 Task: Create a rule when custom fields attachments is set to a date more than 1 days ago by me.
Action: Mouse moved to (1258, 93)
Screenshot: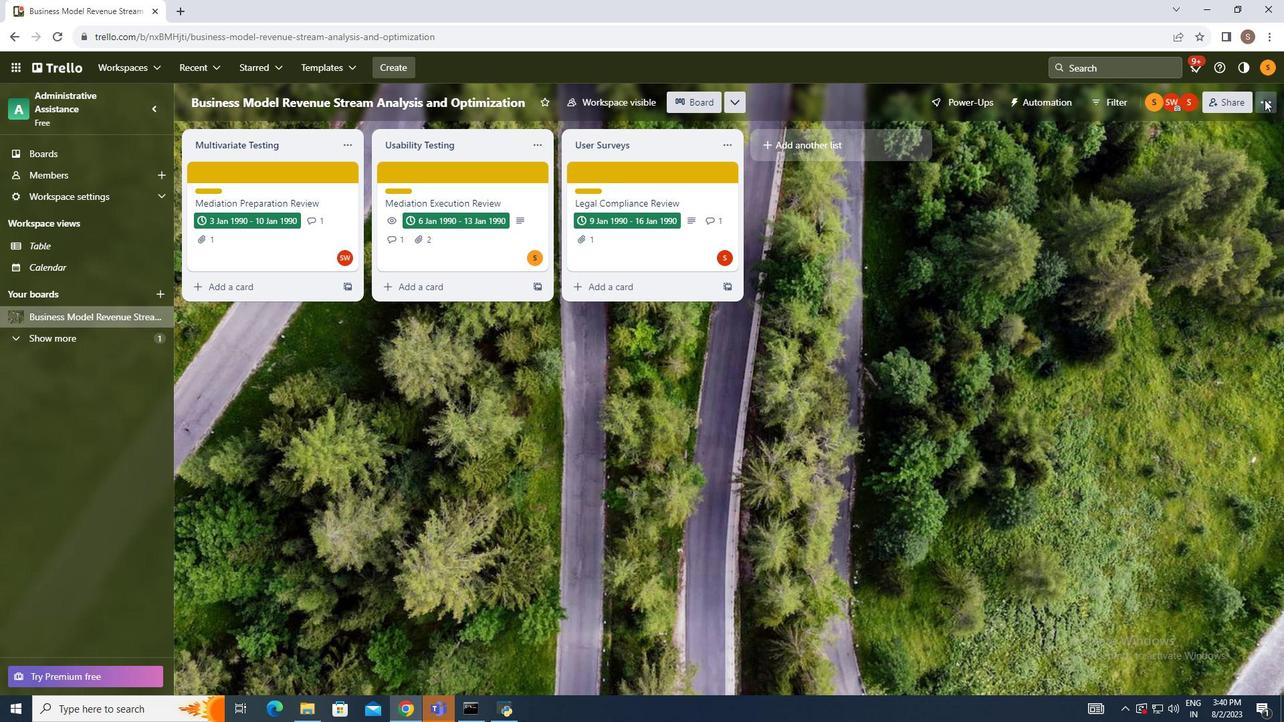 
Action: Mouse pressed left at (1258, 93)
Screenshot: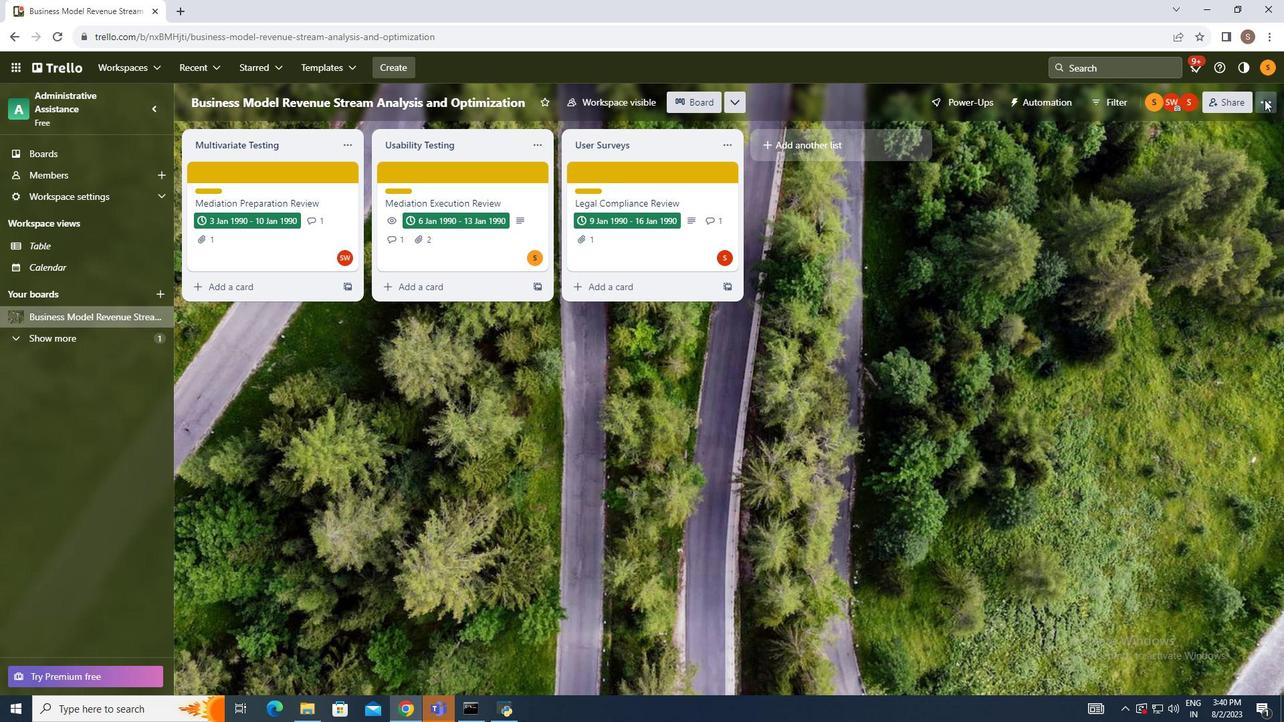 
Action: Mouse moved to (1176, 271)
Screenshot: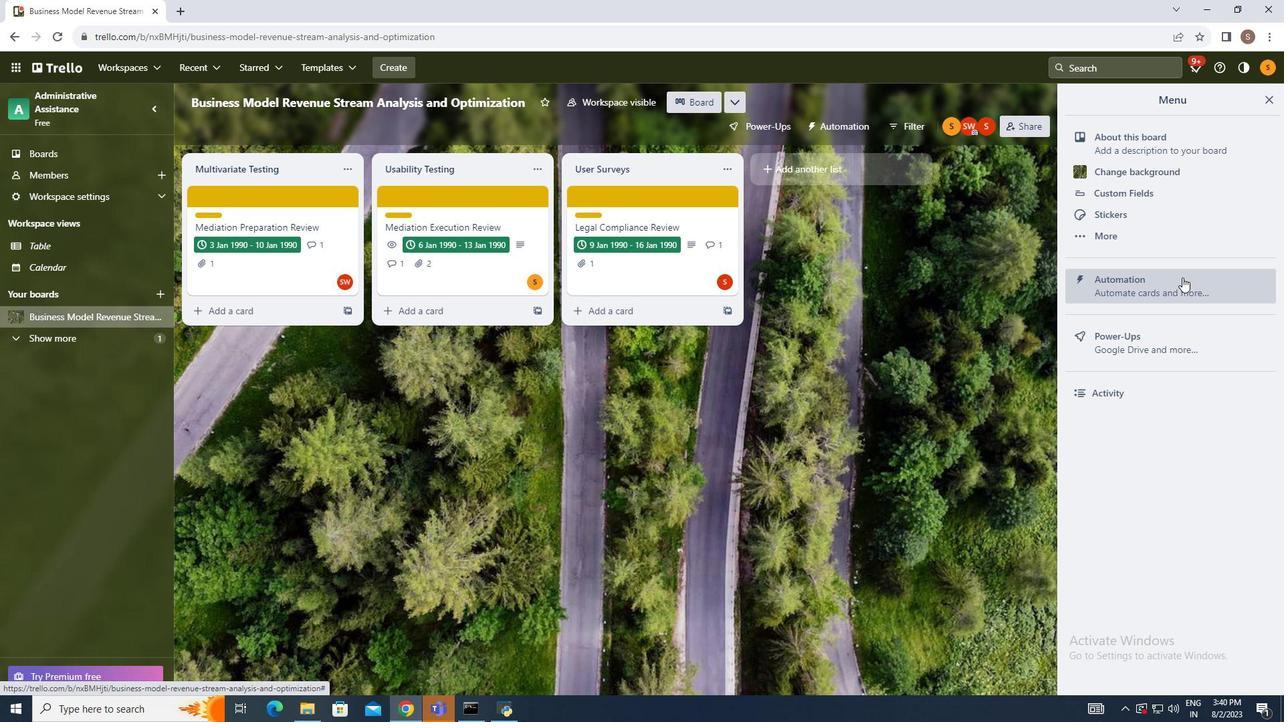 
Action: Mouse pressed left at (1176, 271)
Screenshot: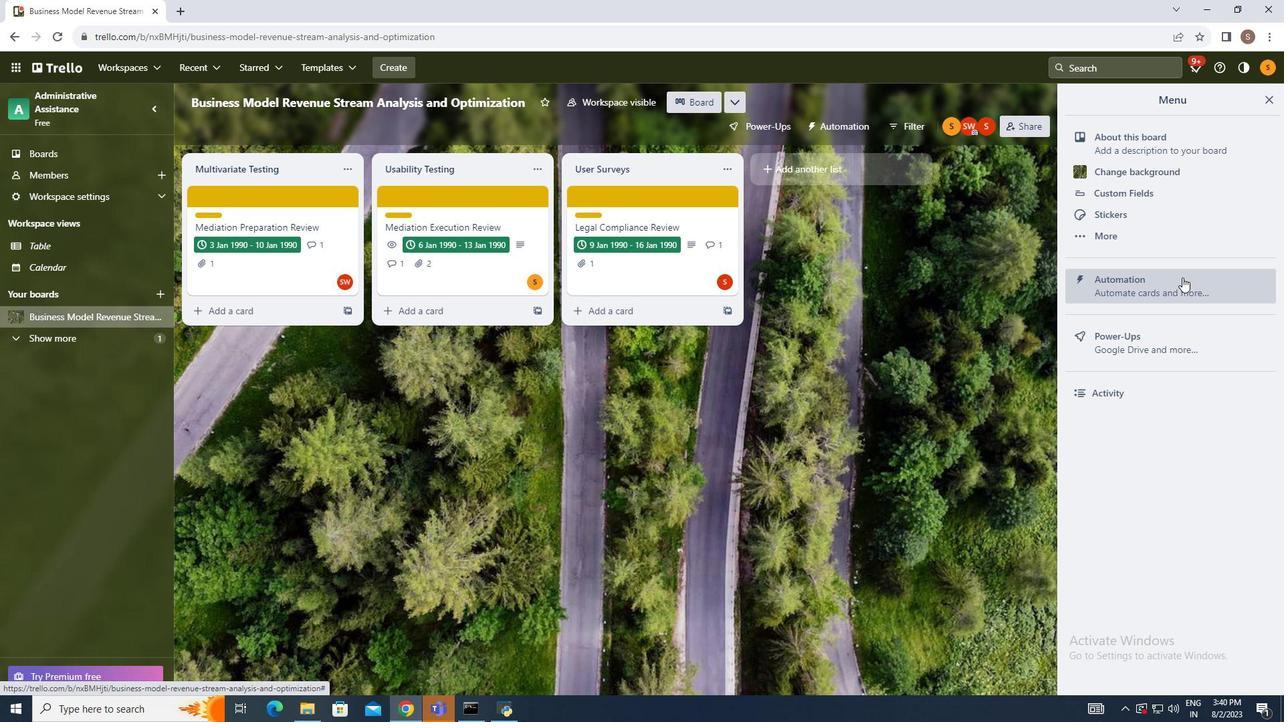 
Action: Mouse moved to (236, 237)
Screenshot: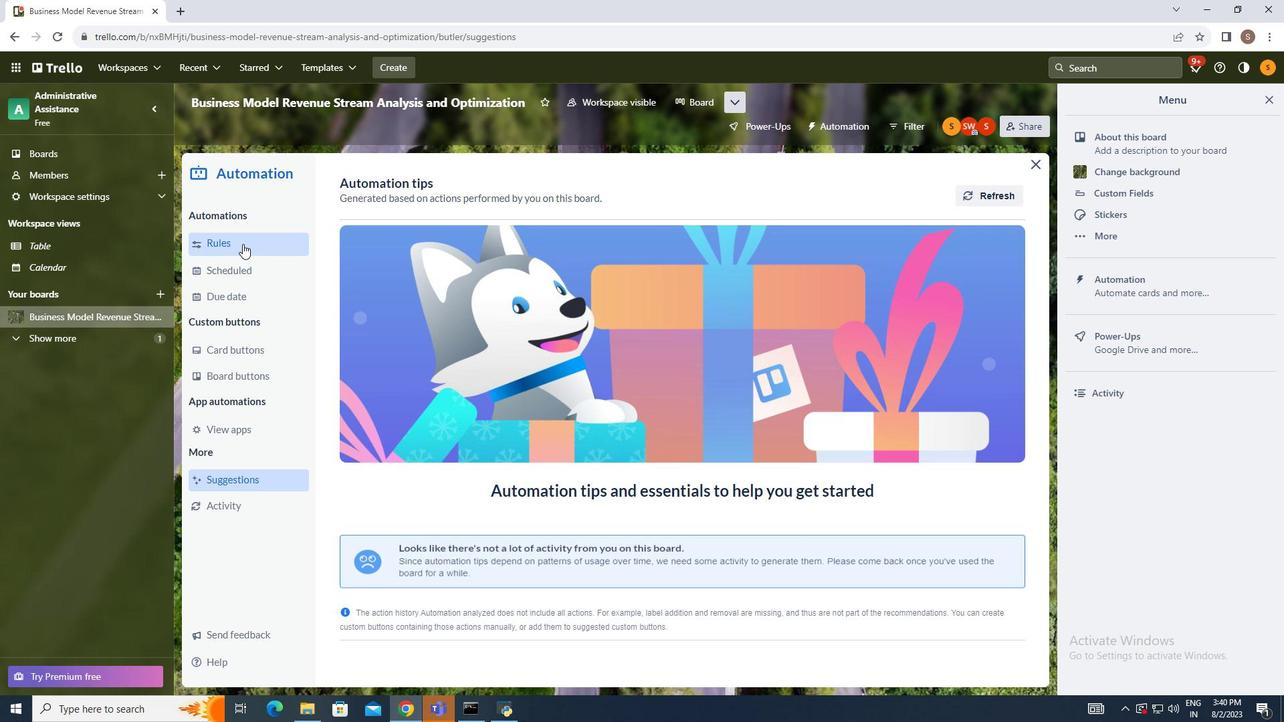 
Action: Mouse pressed left at (236, 237)
Screenshot: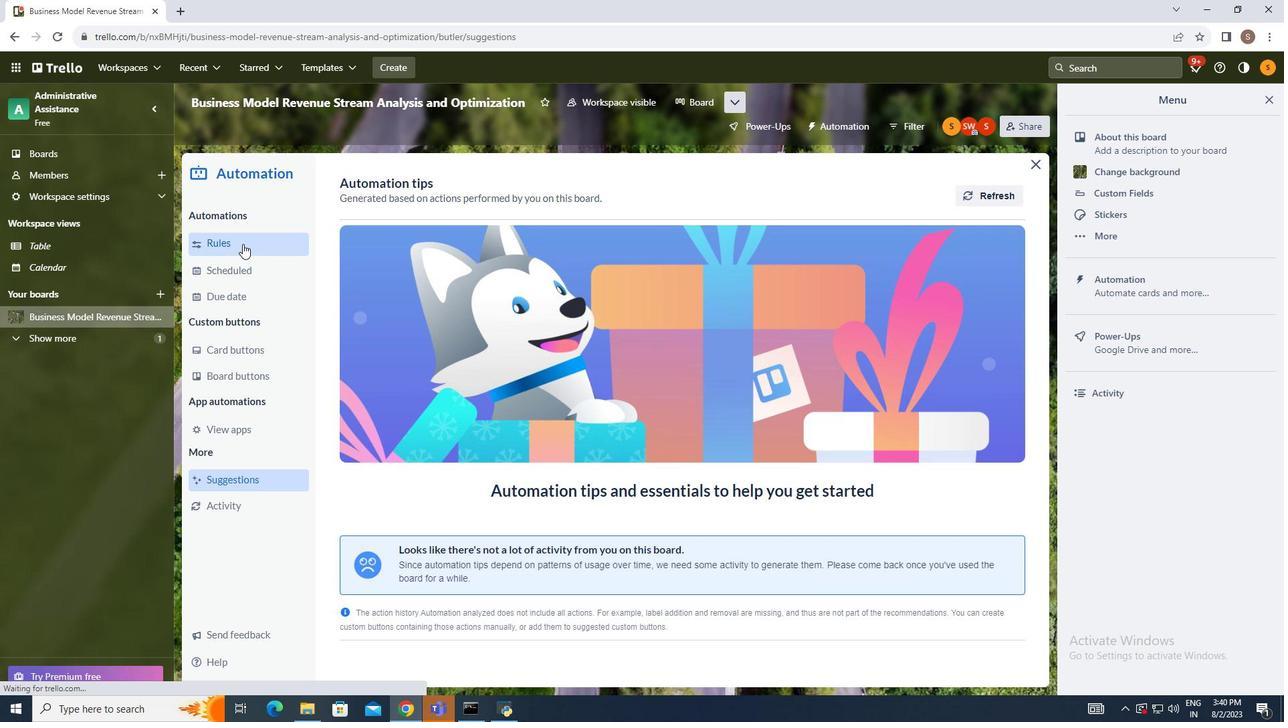 
Action: Mouse moved to (882, 178)
Screenshot: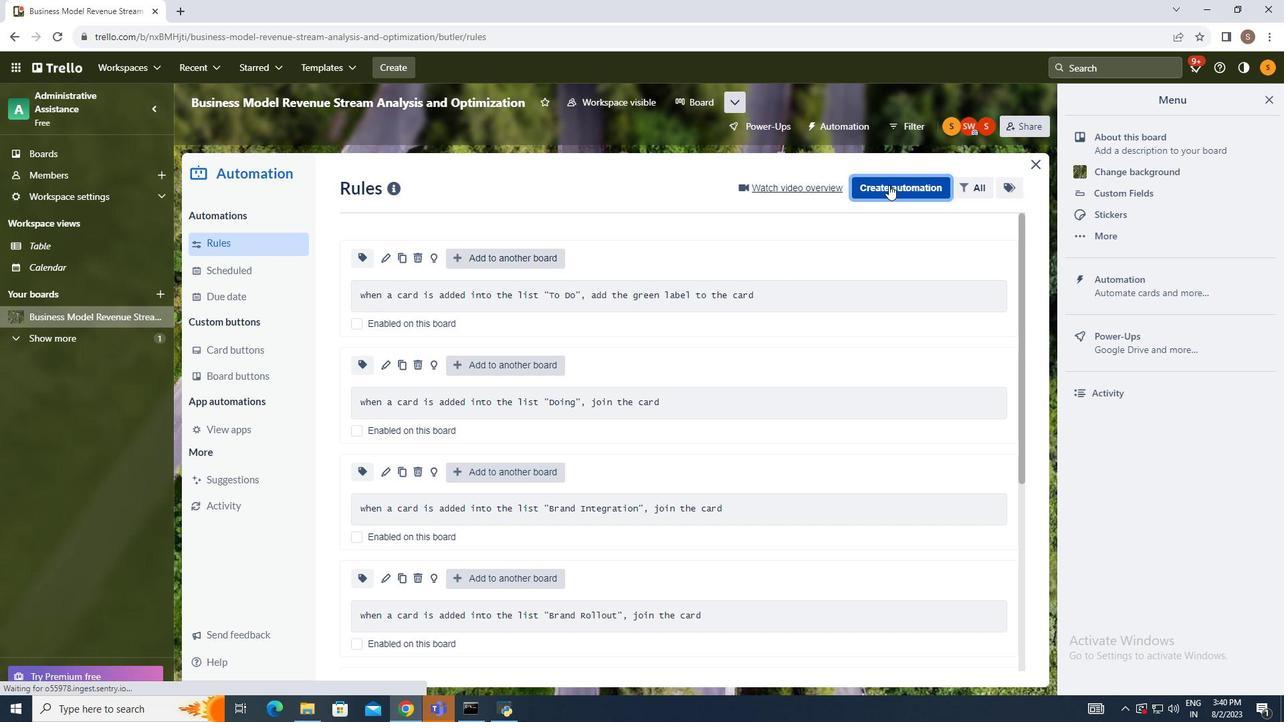 
Action: Mouse pressed left at (882, 178)
Screenshot: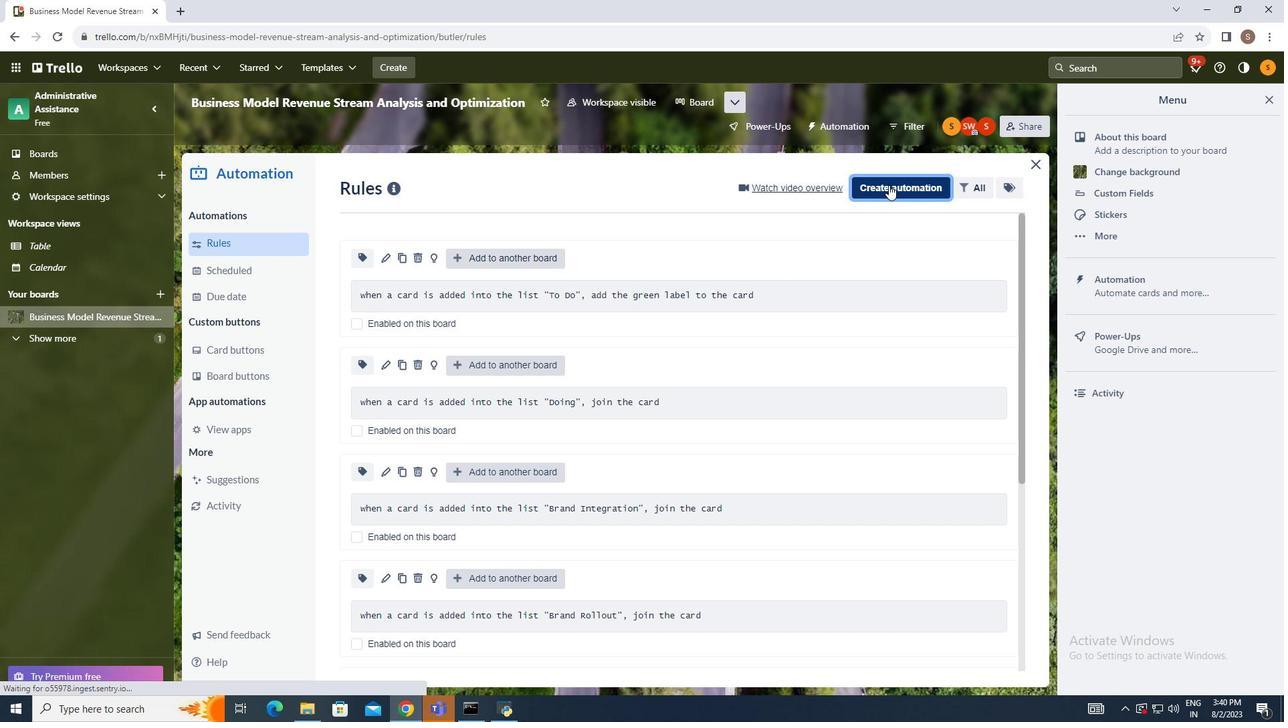 
Action: Mouse moved to (687, 315)
Screenshot: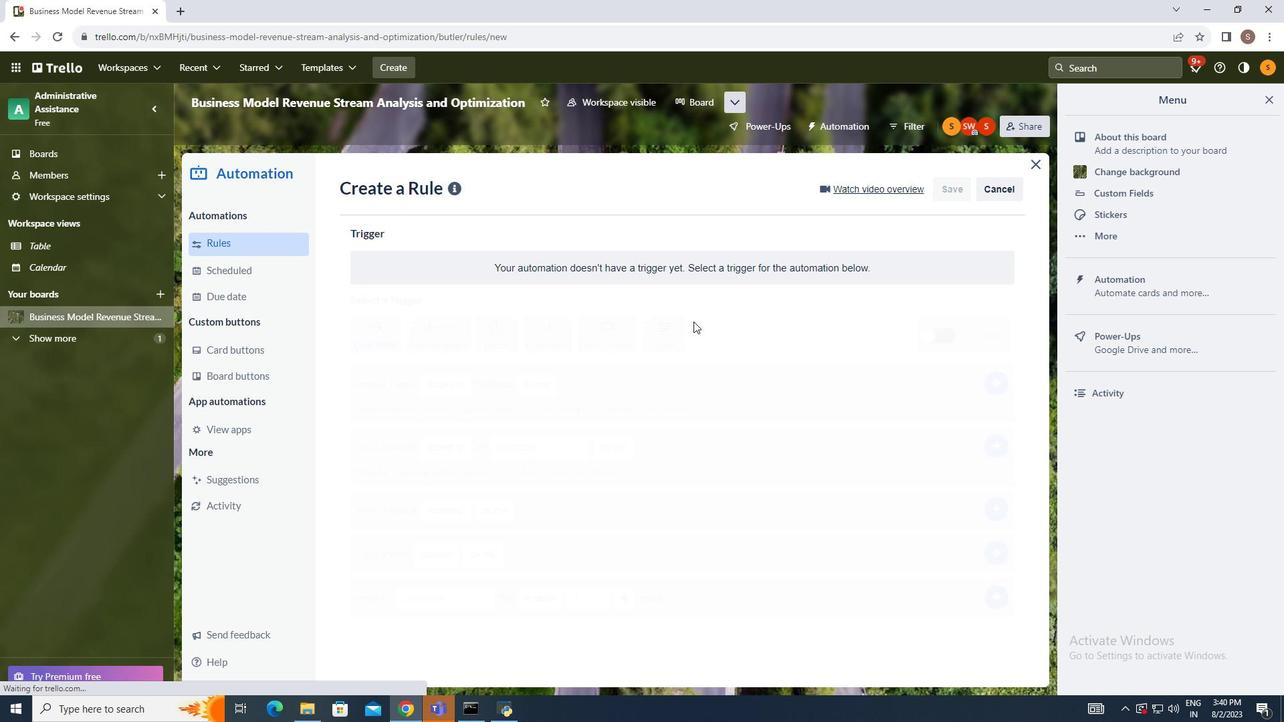 
Action: Mouse pressed left at (687, 315)
Screenshot: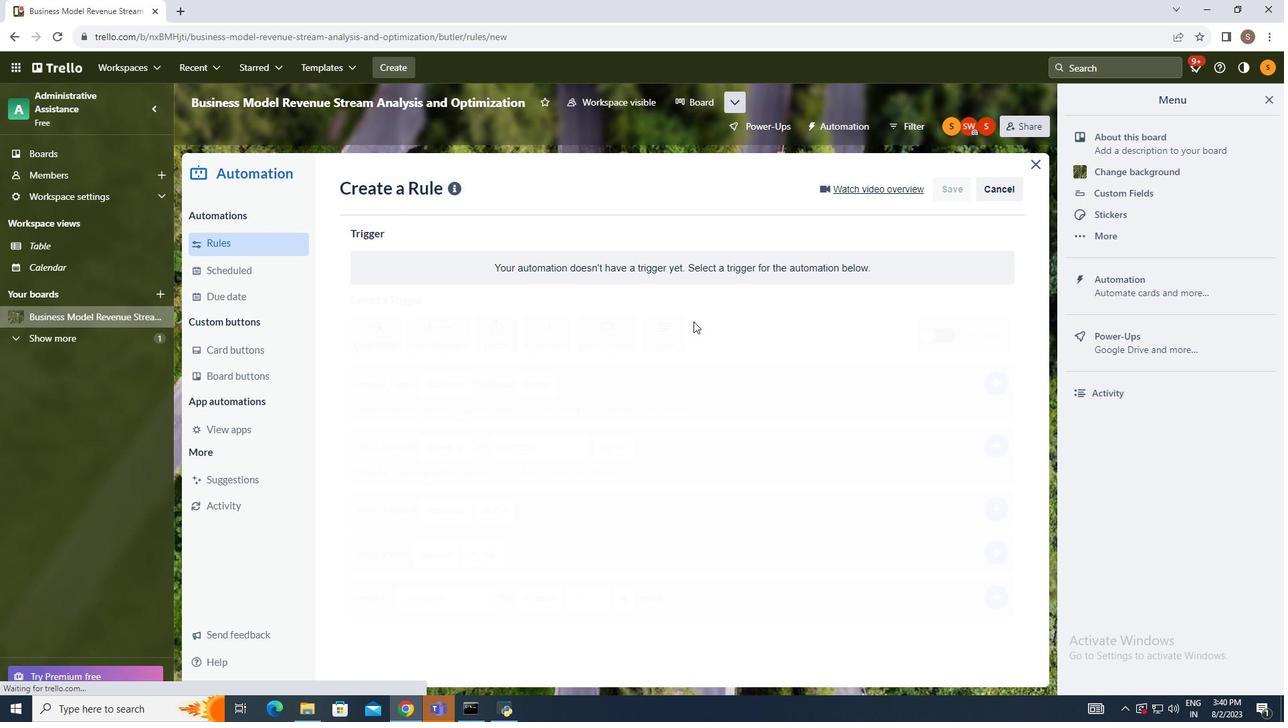 
Action: Mouse moved to (673, 366)
Screenshot: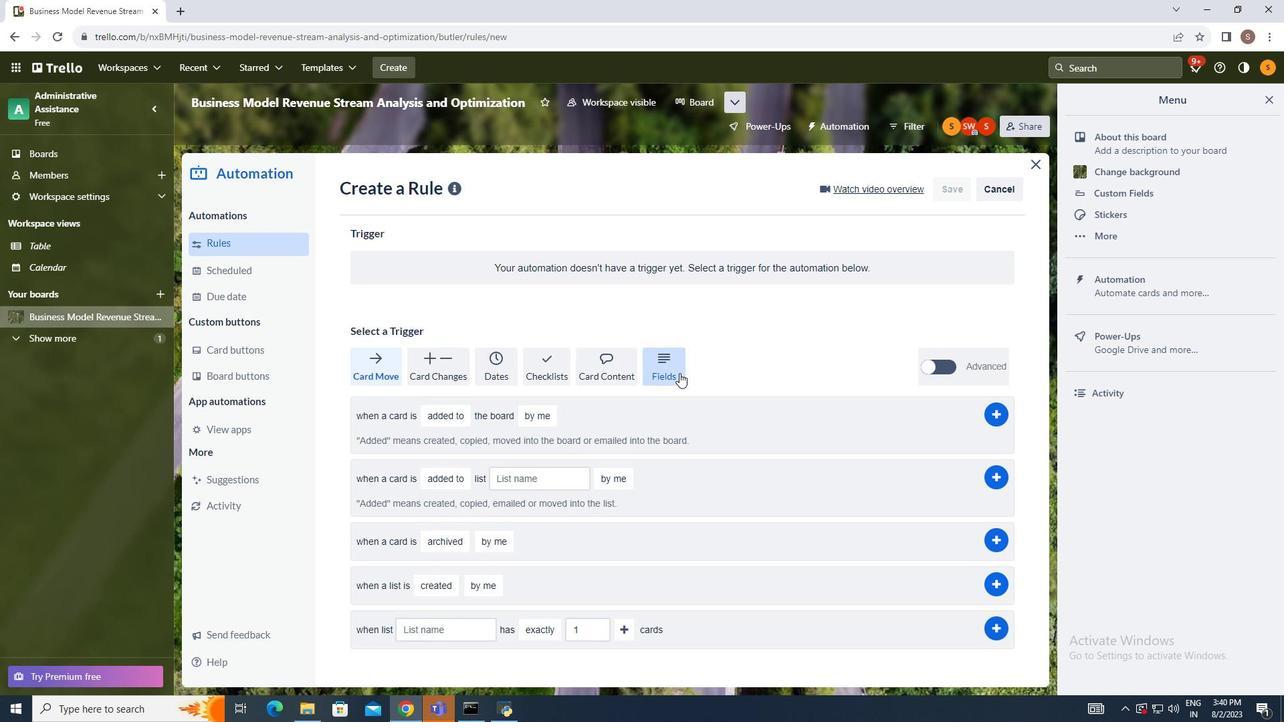 
Action: Mouse pressed left at (673, 366)
Screenshot: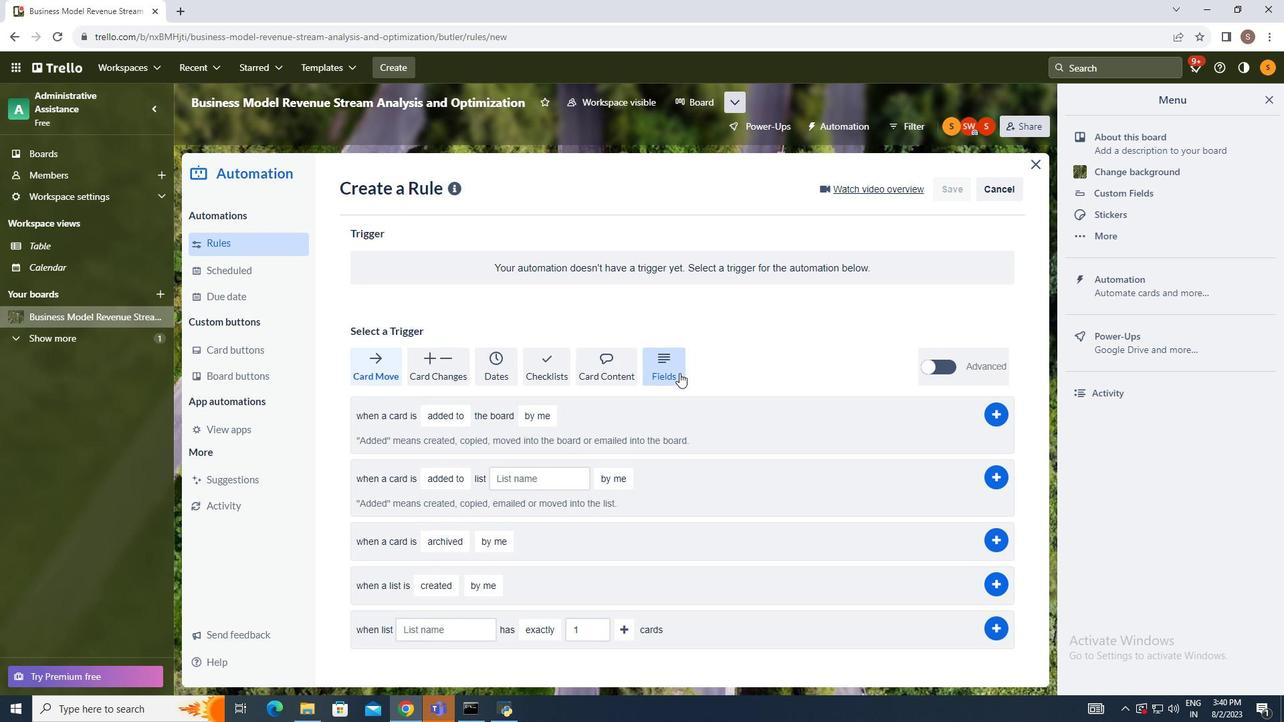 
Action: Mouse moved to (676, 374)
Screenshot: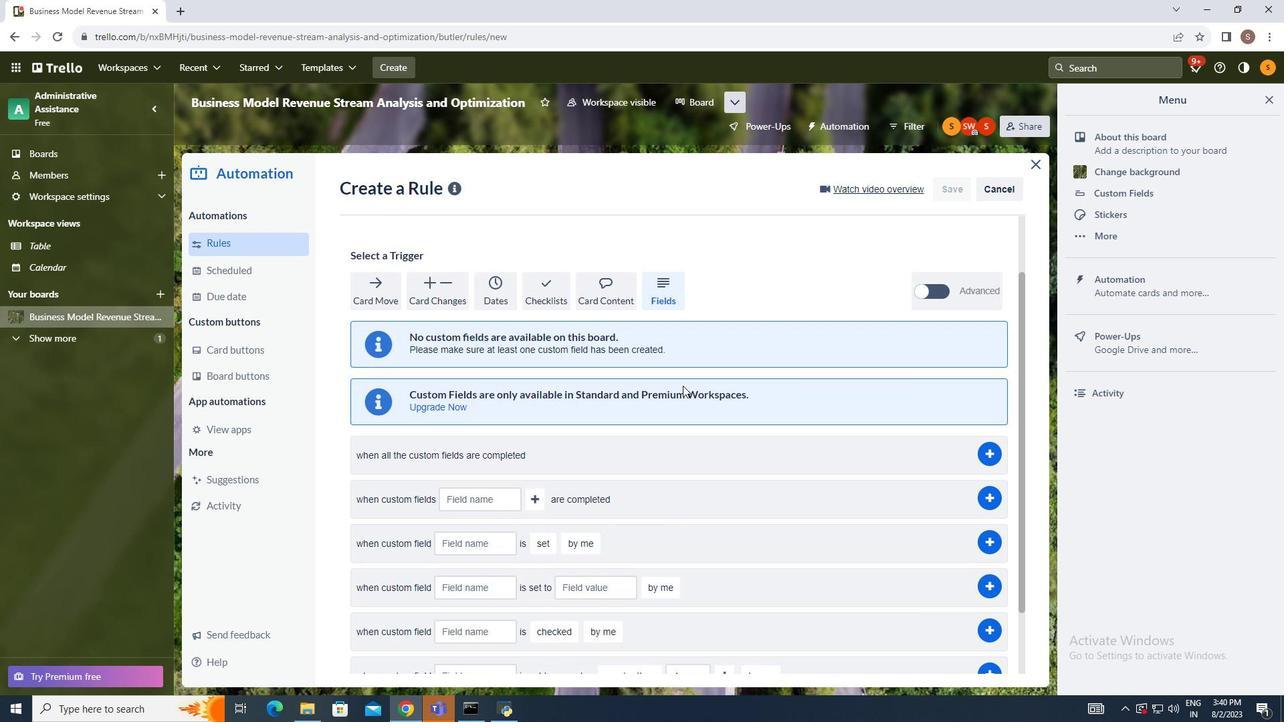 
Action: Mouse scrolled (673, 368) with delta (0, 0)
Screenshot: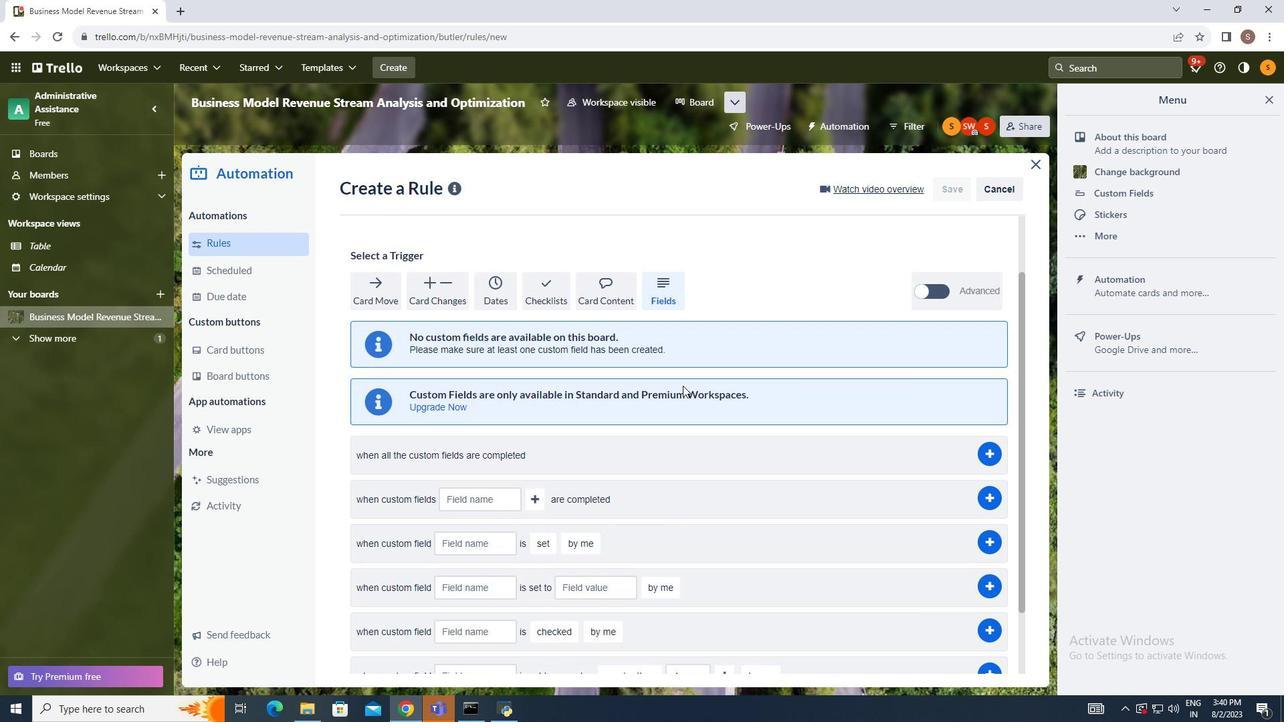 
Action: Mouse moved to (676, 374)
Screenshot: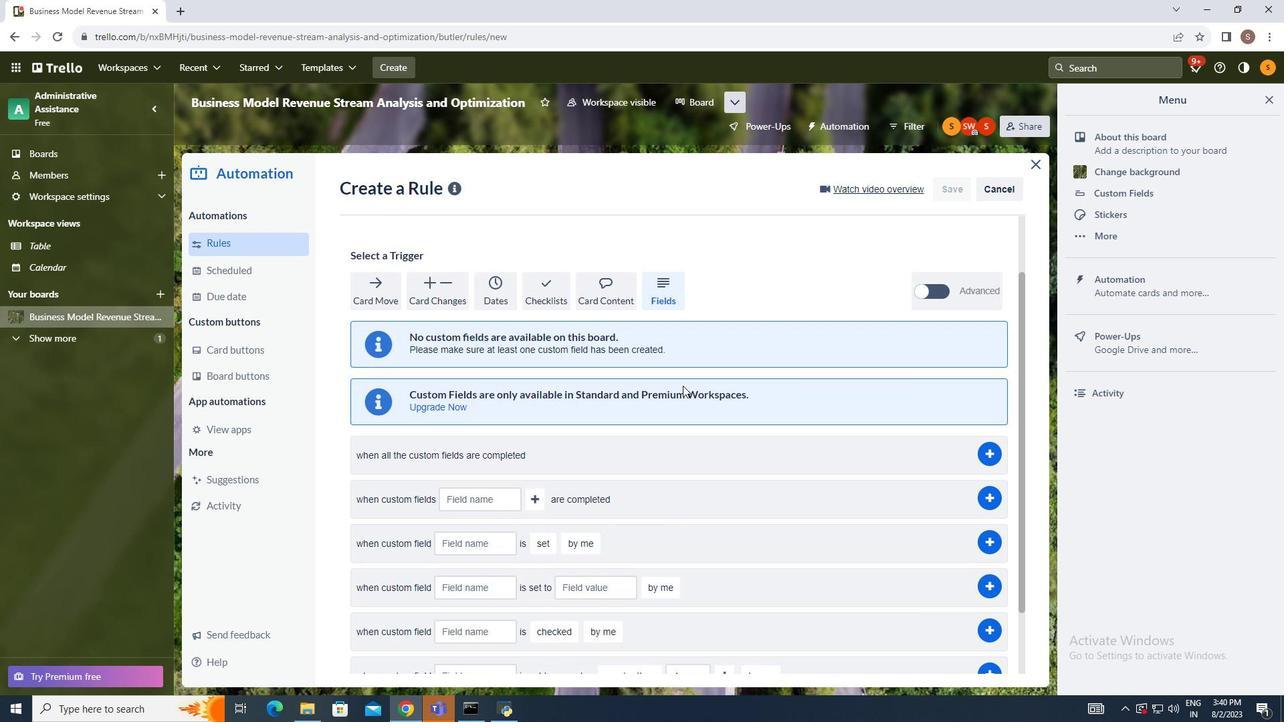 
Action: Mouse scrolled (676, 373) with delta (0, 0)
Screenshot: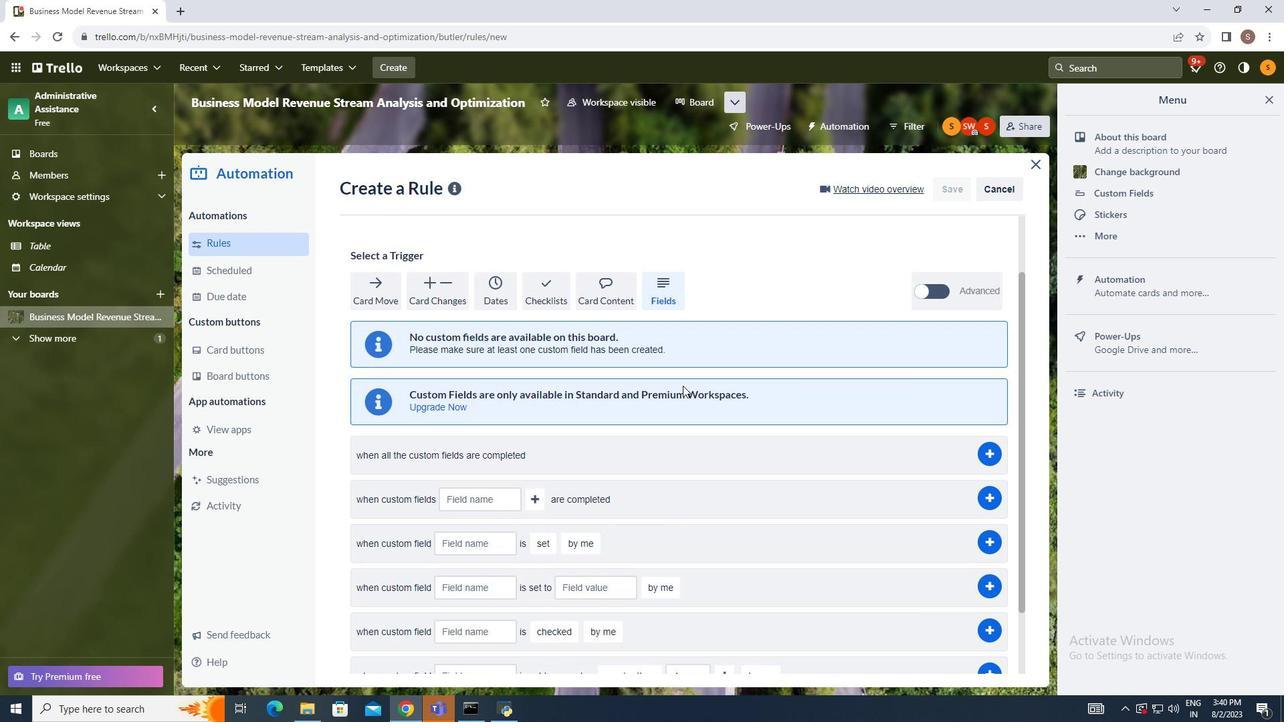 
Action: Mouse moved to (676, 376)
Screenshot: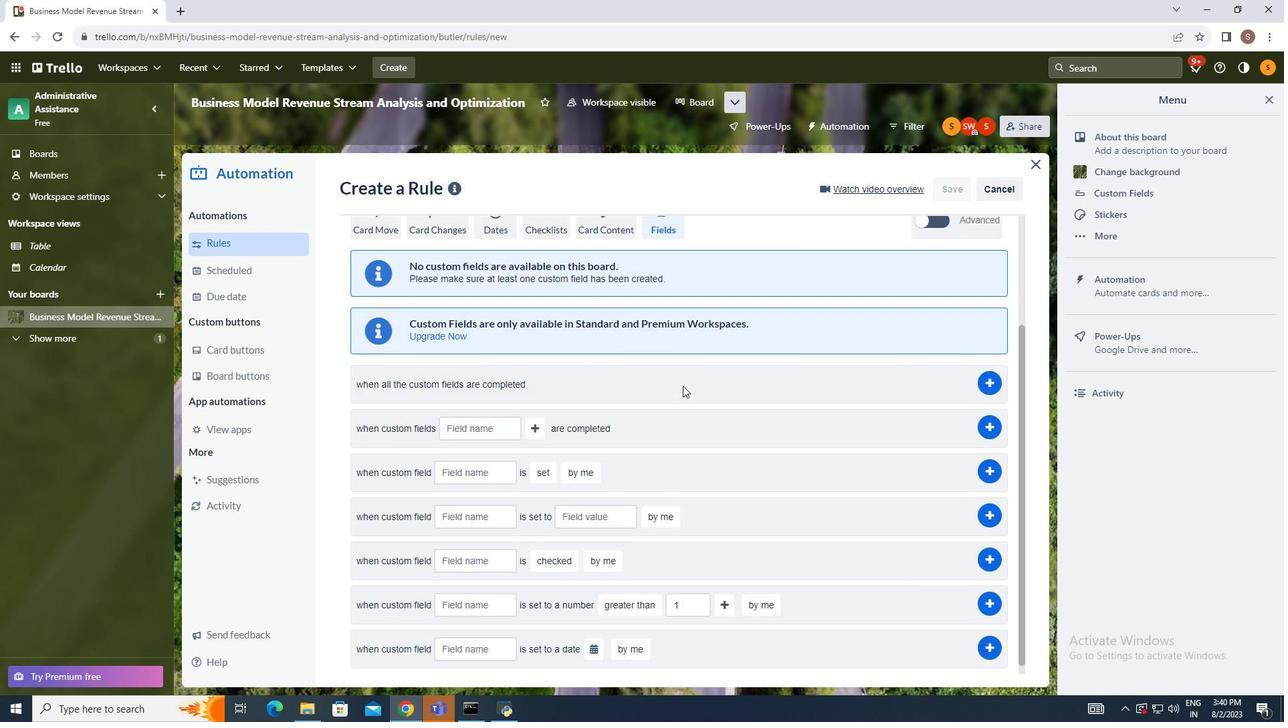 
Action: Mouse scrolled (676, 375) with delta (0, 0)
Screenshot: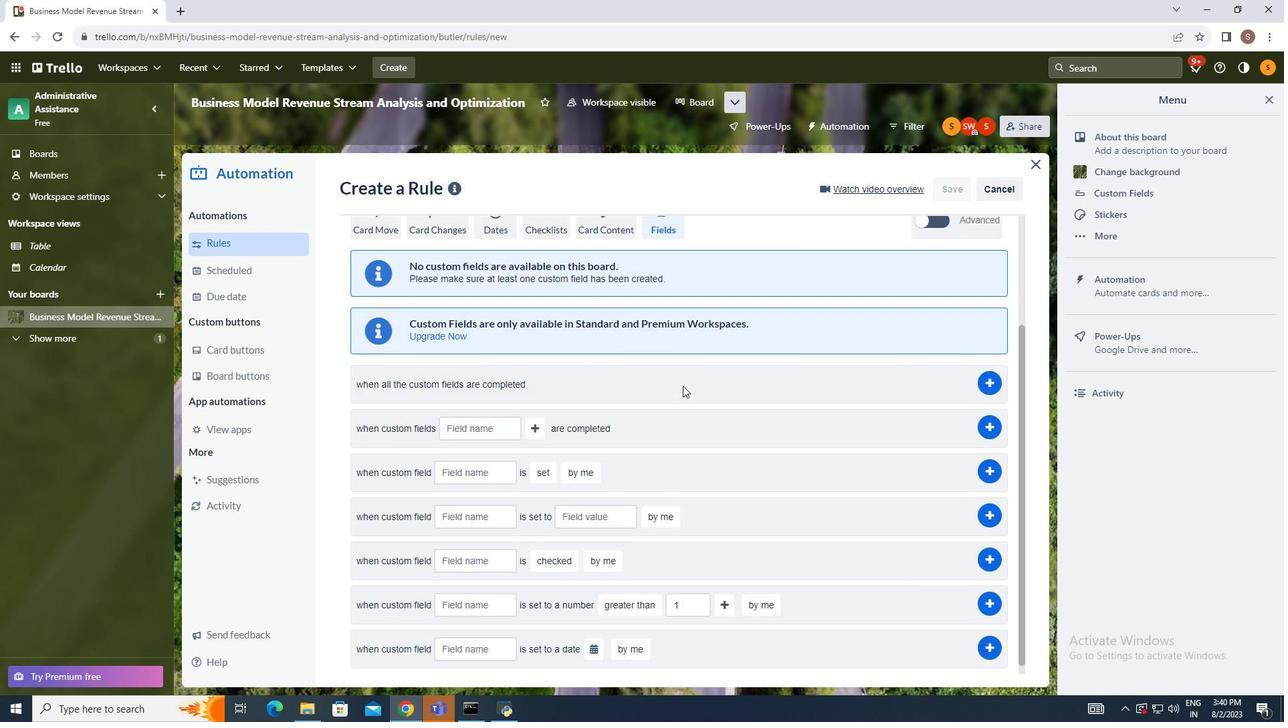 
Action: Mouse moved to (676, 378)
Screenshot: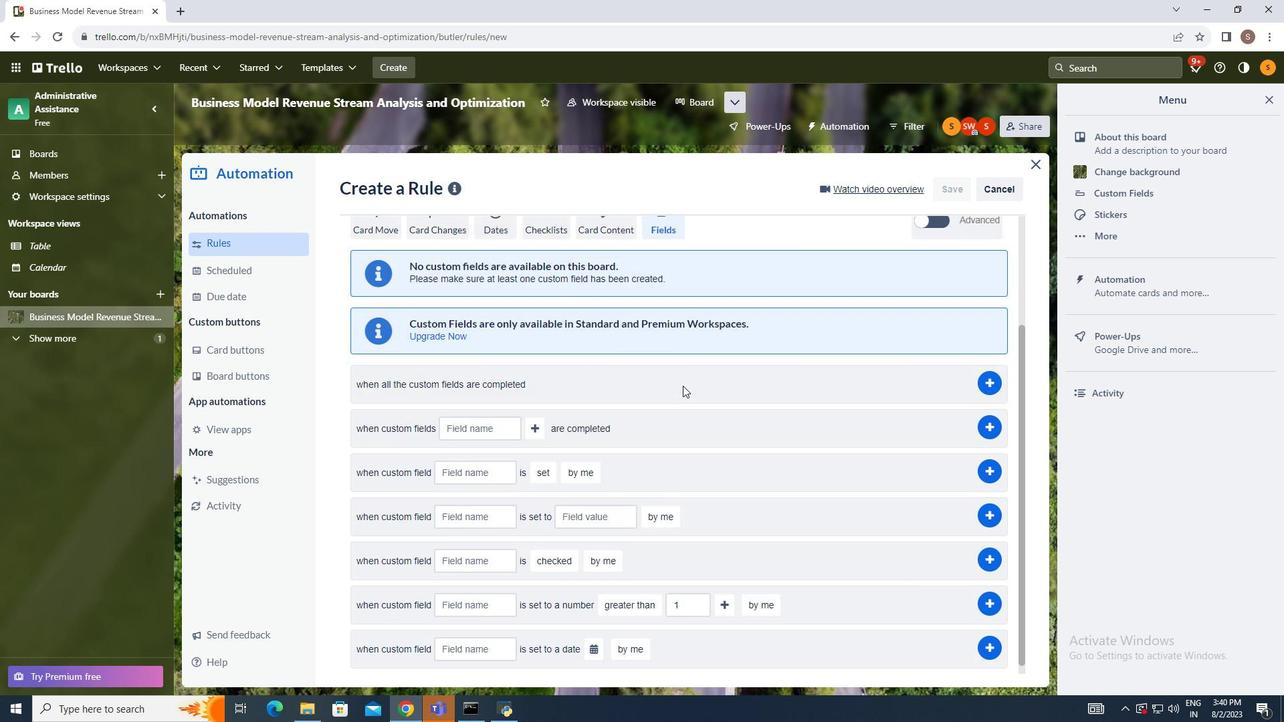 
Action: Mouse scrolled (676, 377) with delta (0, 0)
Screenshot: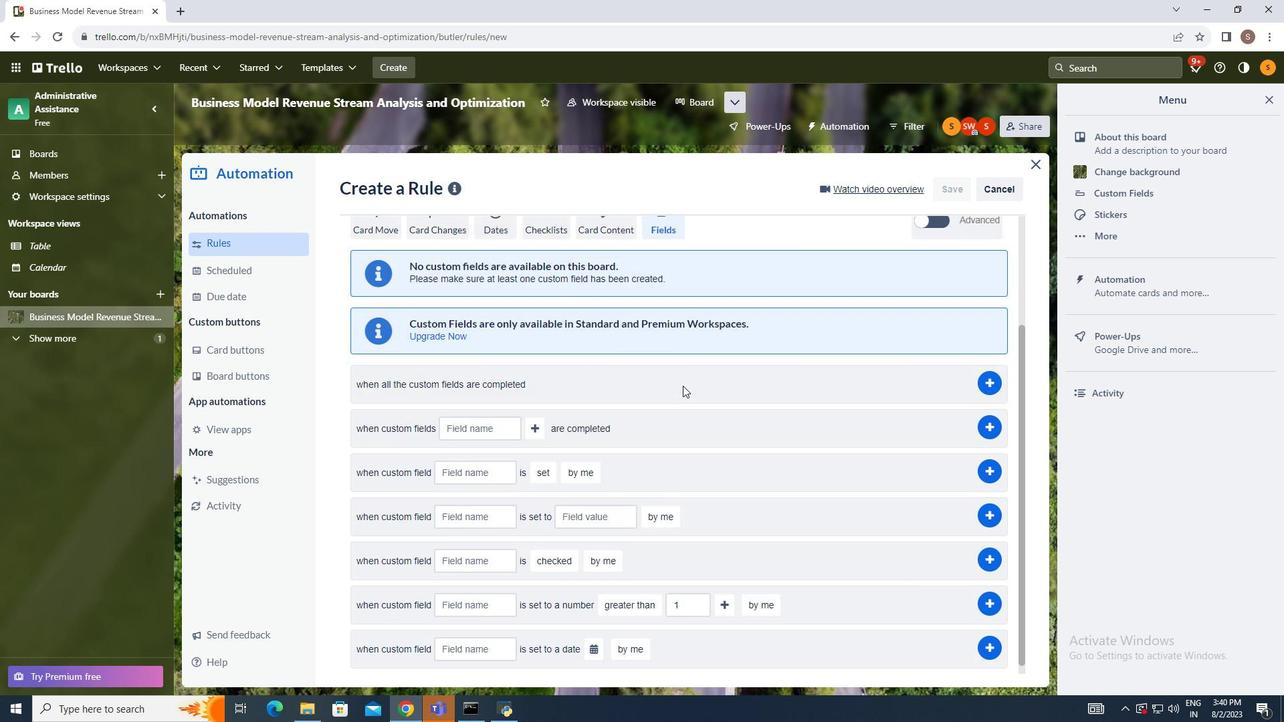 
Action: Mouse scrolled (676, 377) with delta (0, 0)
Screenshot: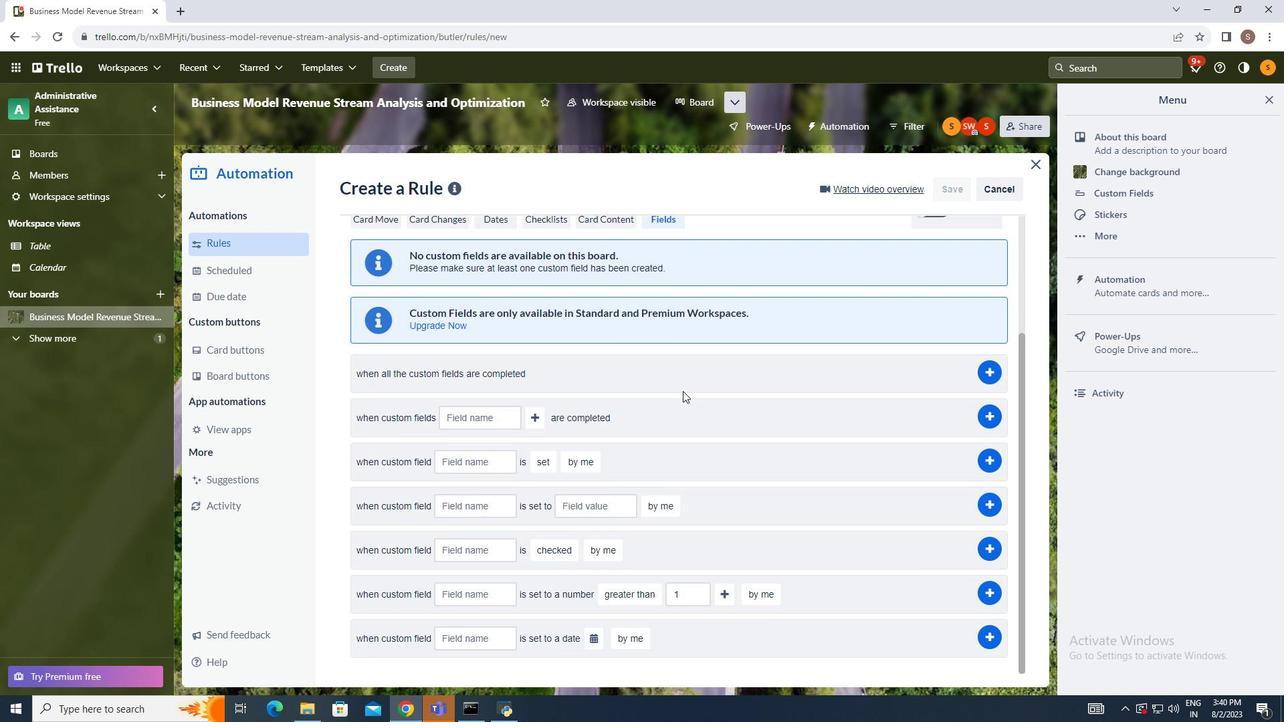 
Action: Mouse moved to (676, 379)
Screenshot: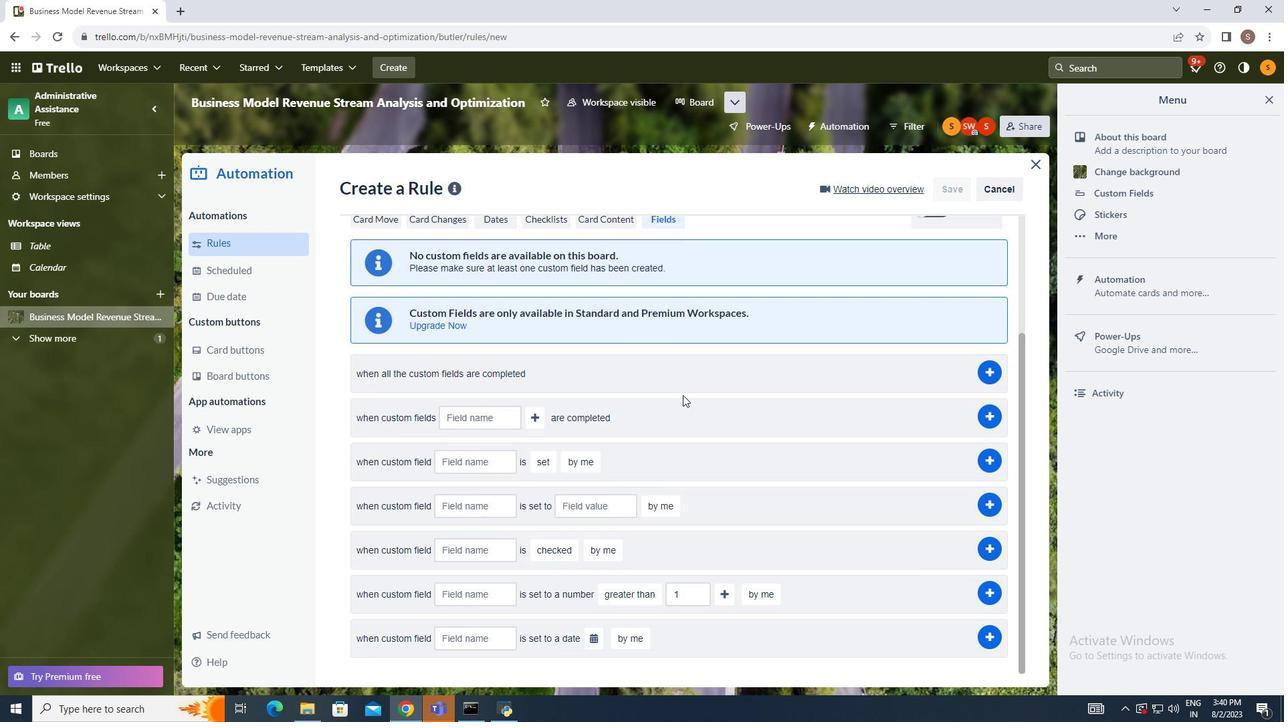 
Action: Mouse scrolled (676, 378) with delta (0, 0)
Screenshot: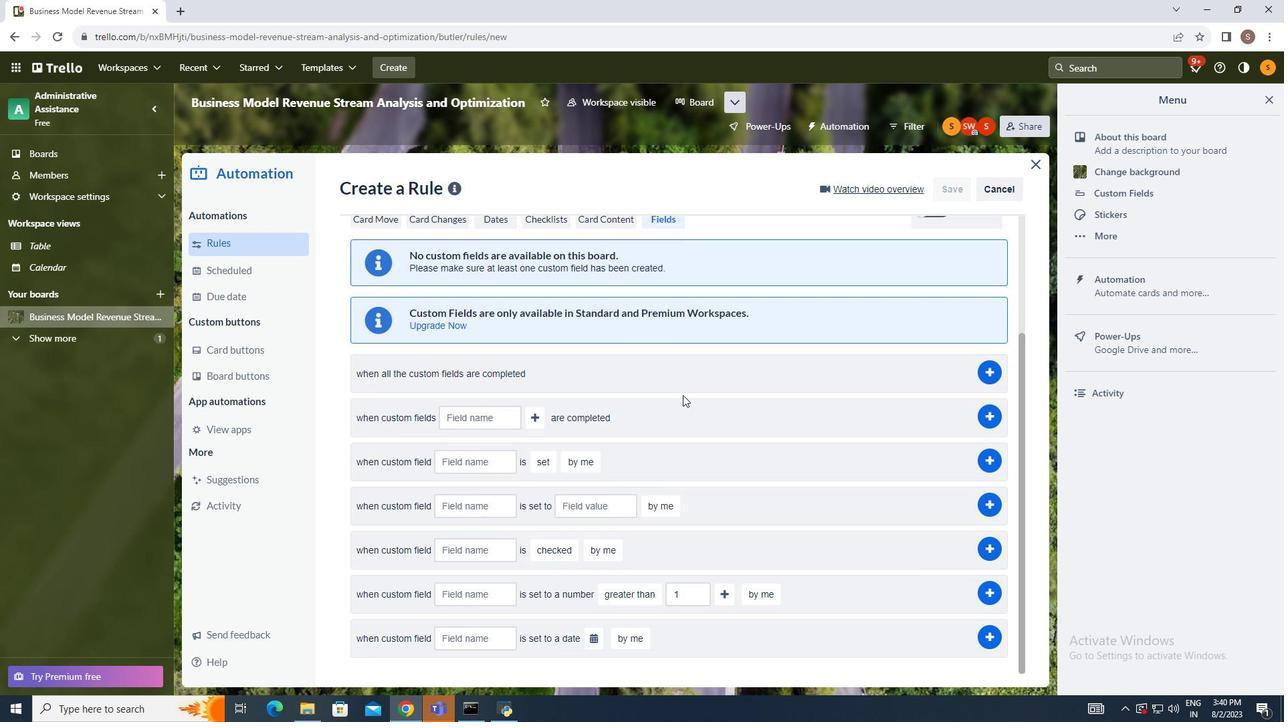 
Action: Mouse moved to (479, 627)
Screenshot: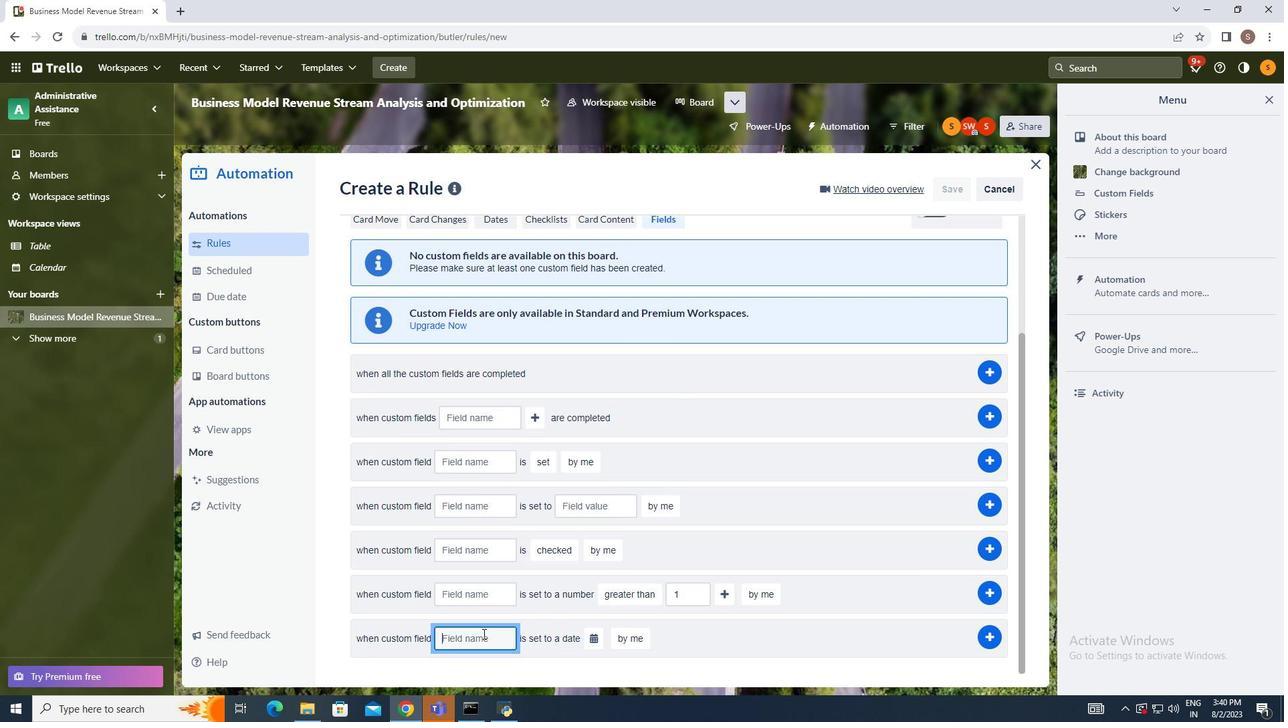 
Action: Mouse pressed left at (479, 627)
Screenshot: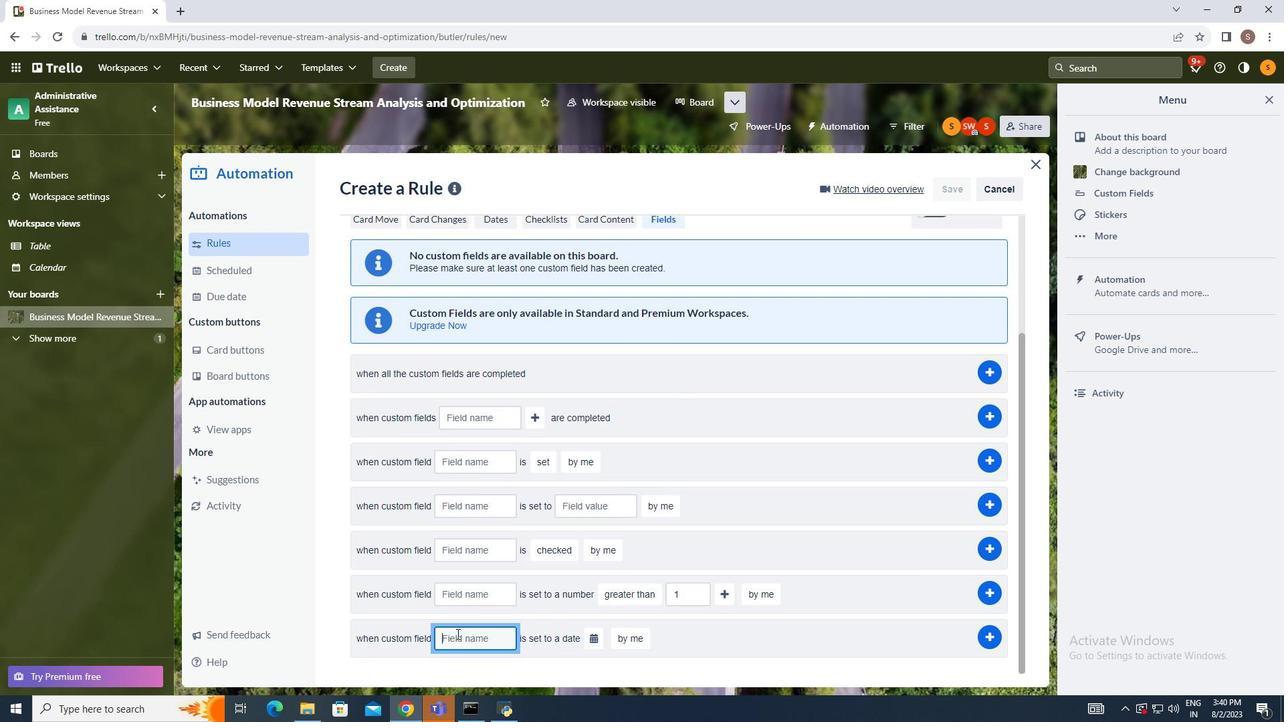 
Action: Mouse moved to (271, 562)
Screenshot: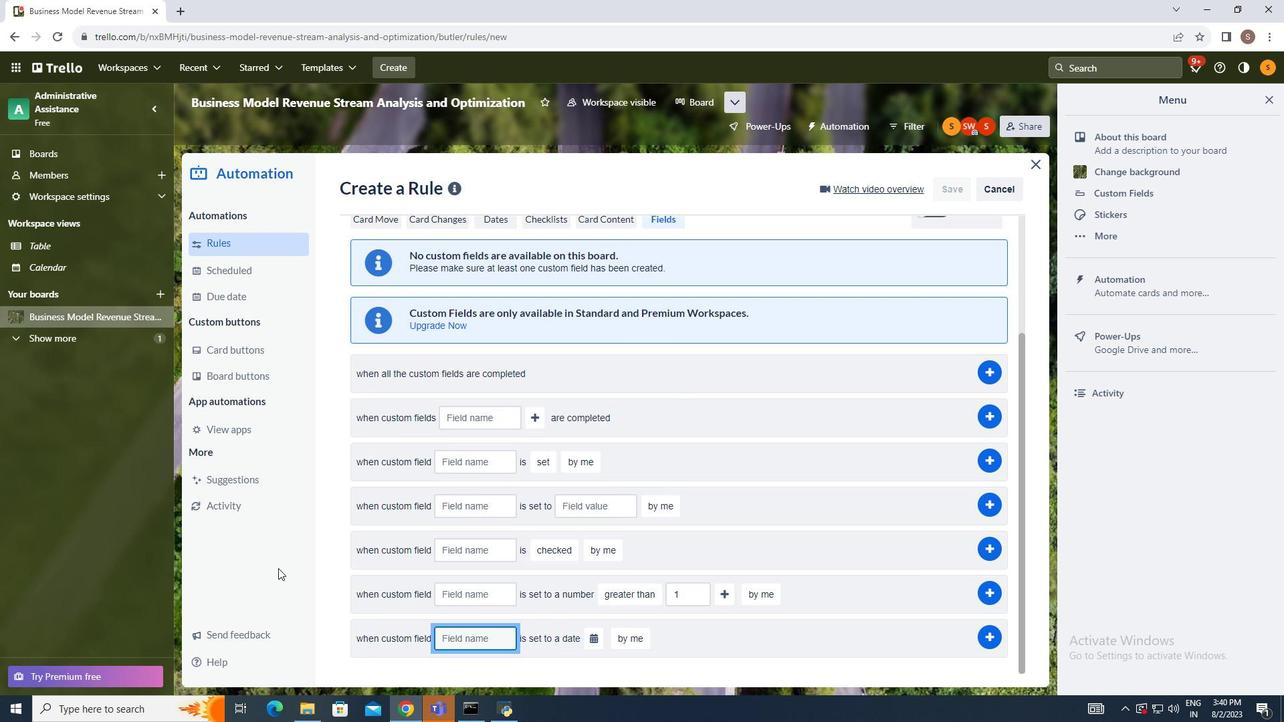
Action: Key pressed attachments
Screenshot: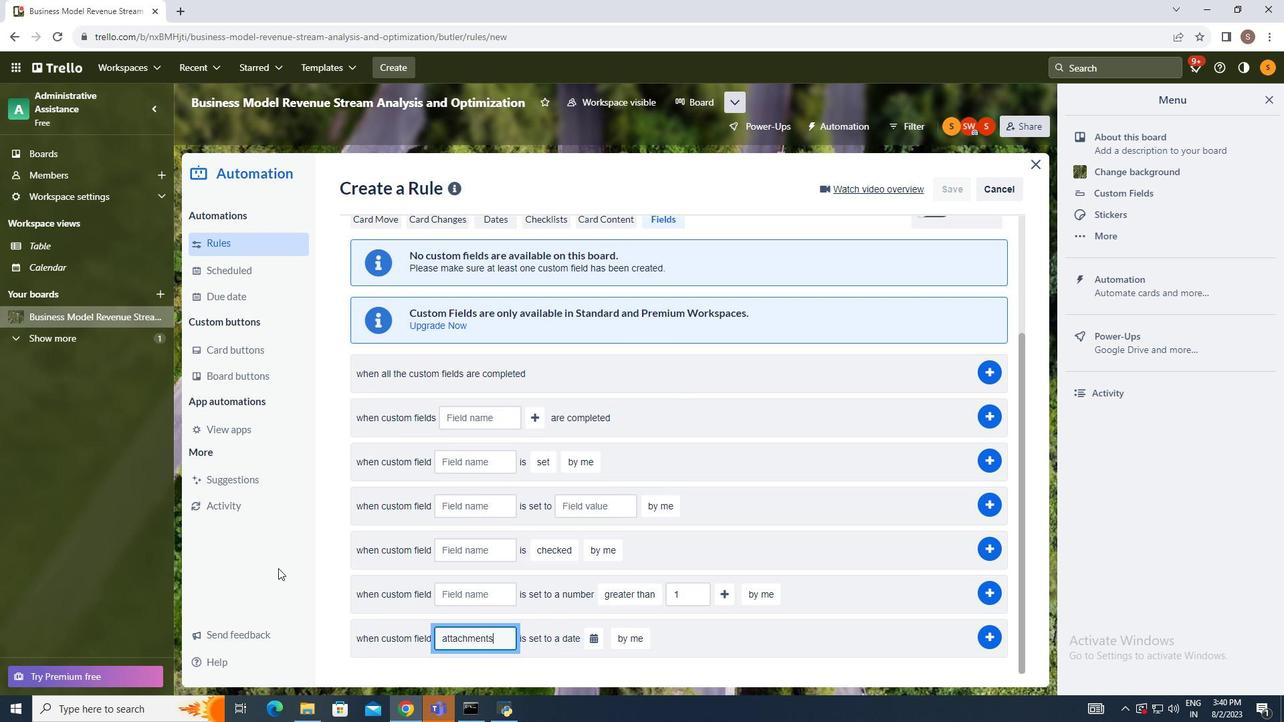 
Action: Mouse moved to (581, 638)
Screenshot: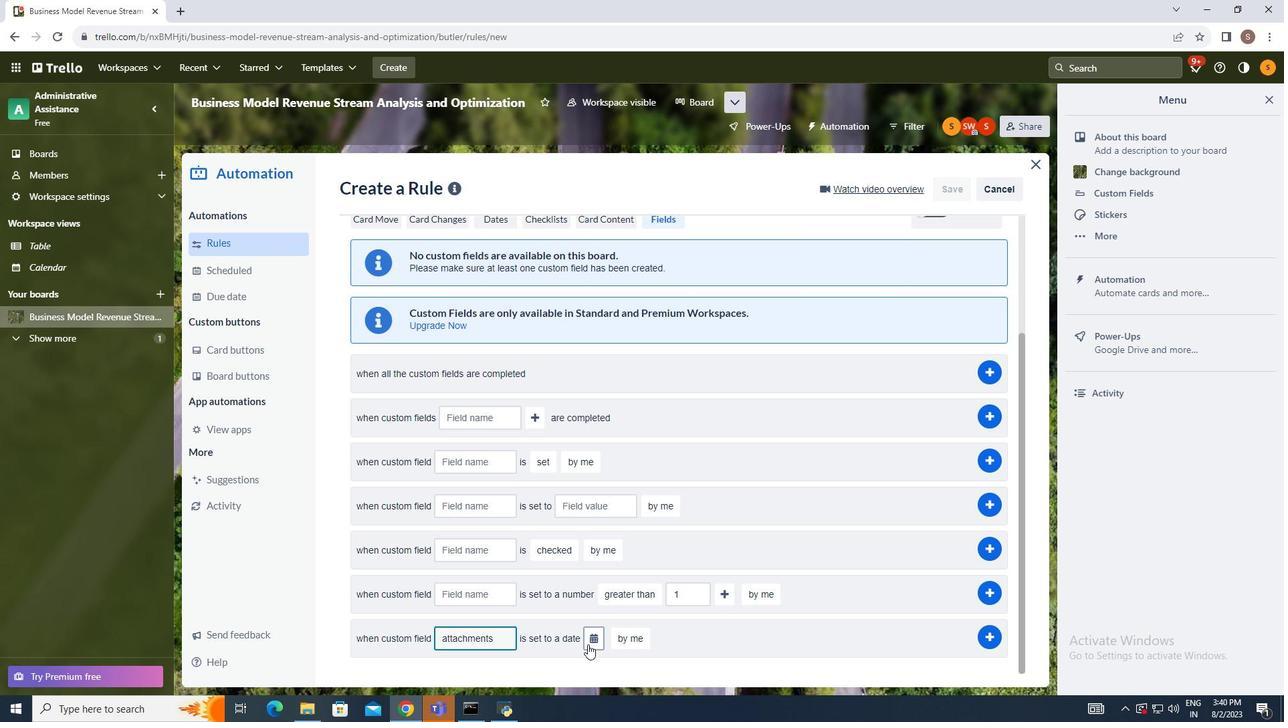 
Action: Mouse pressed left at (581, 638)
Screenshot: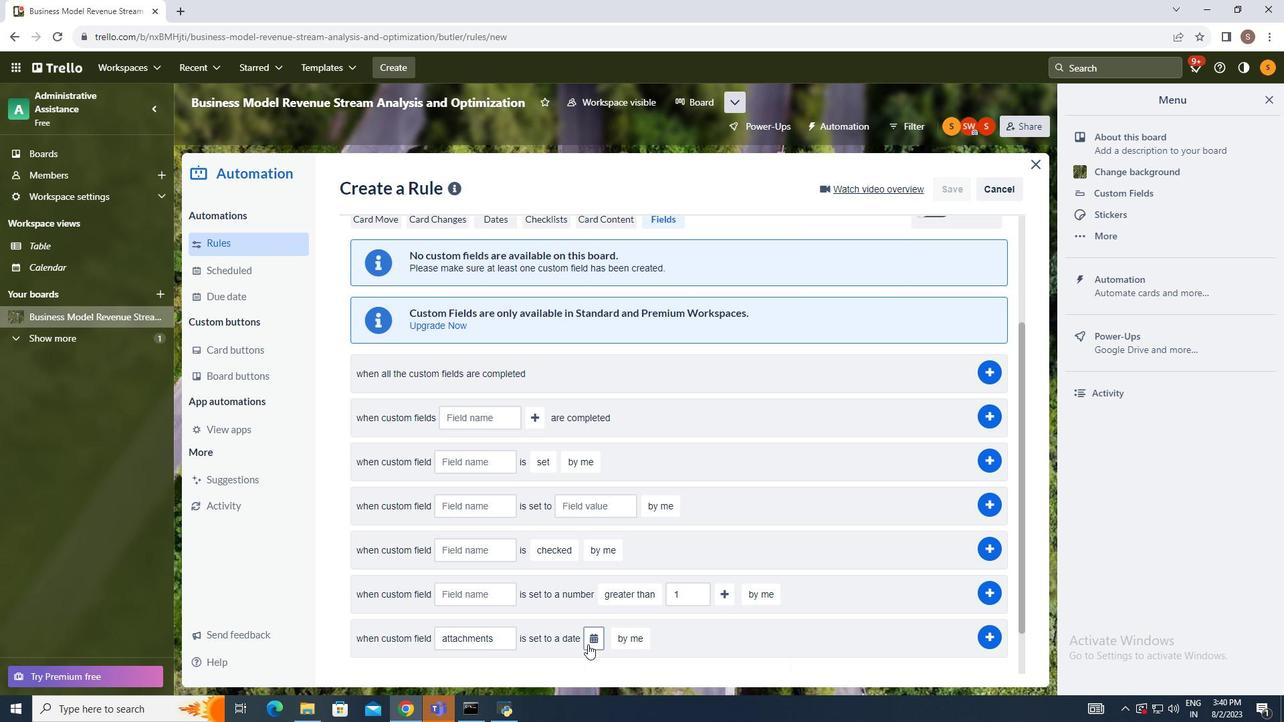 
Action: Mouse scrolled (581, 637) with delta (0, 0)
Screenshot: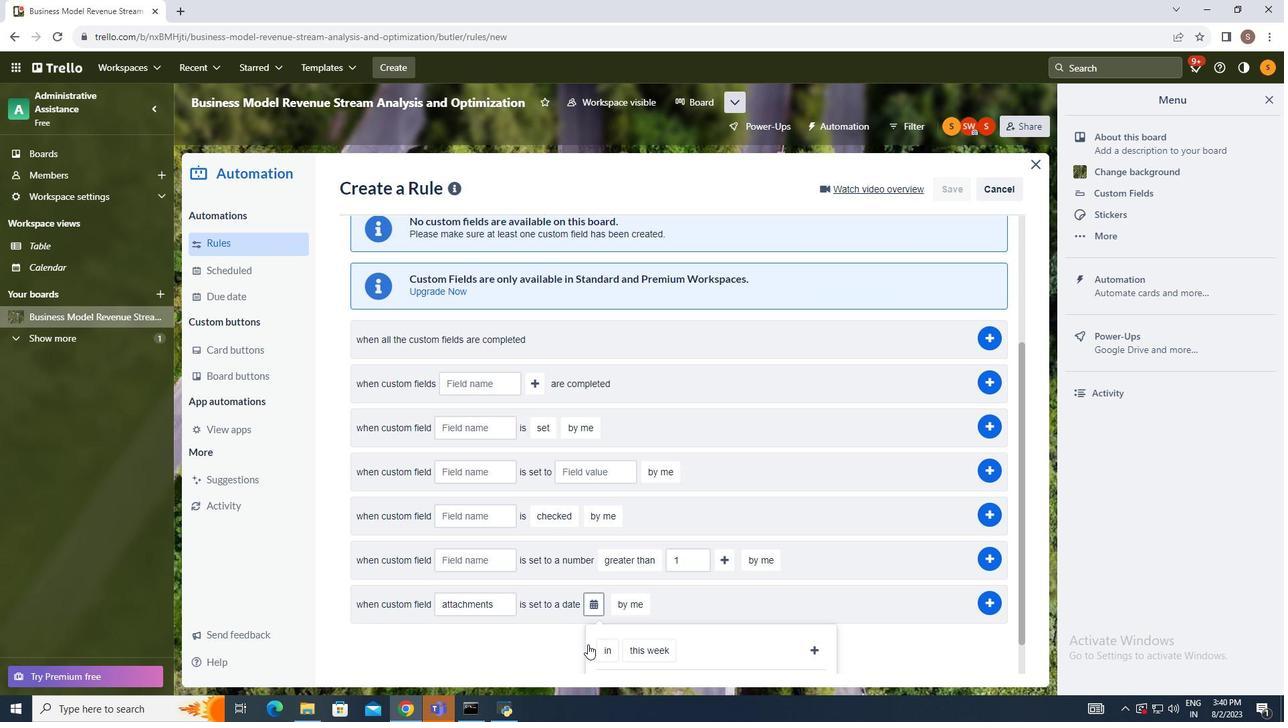 
Action: Mouse scrolled (581, 637) with delta (0, 0)
Screenshot: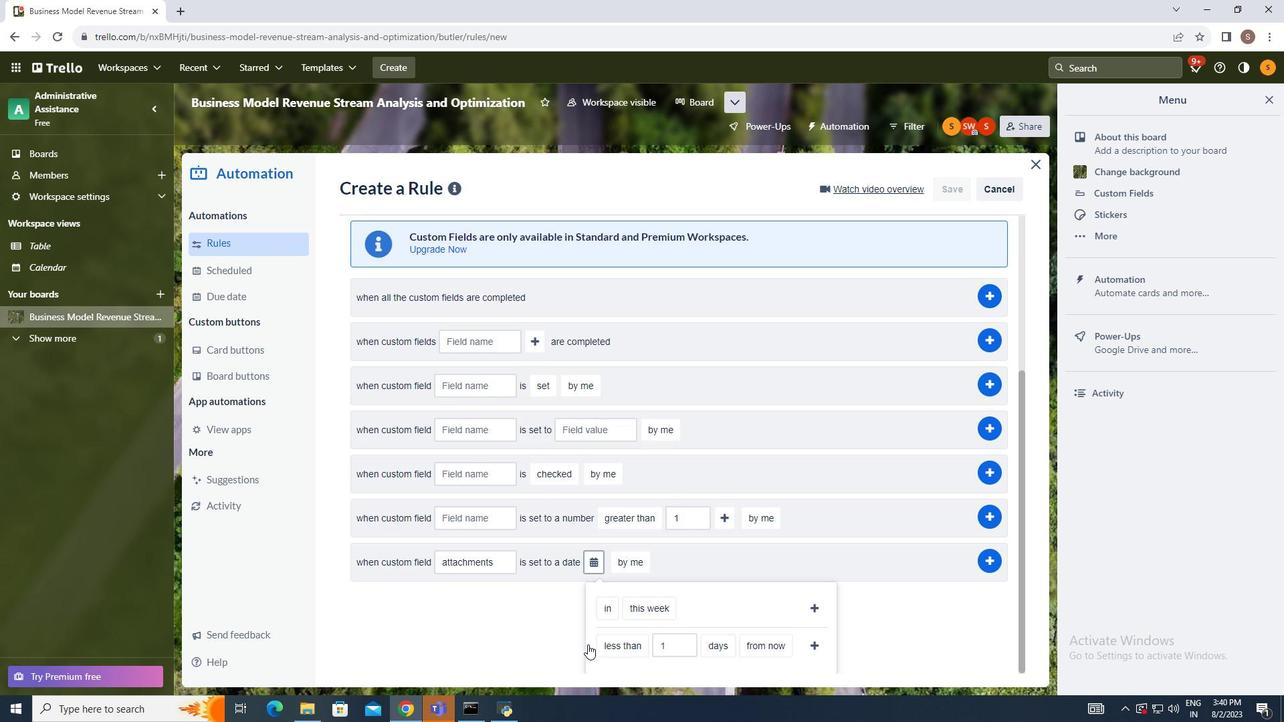 
Action: Mouse scrolled (581, 637) with delta (0, 0)
Screenshot: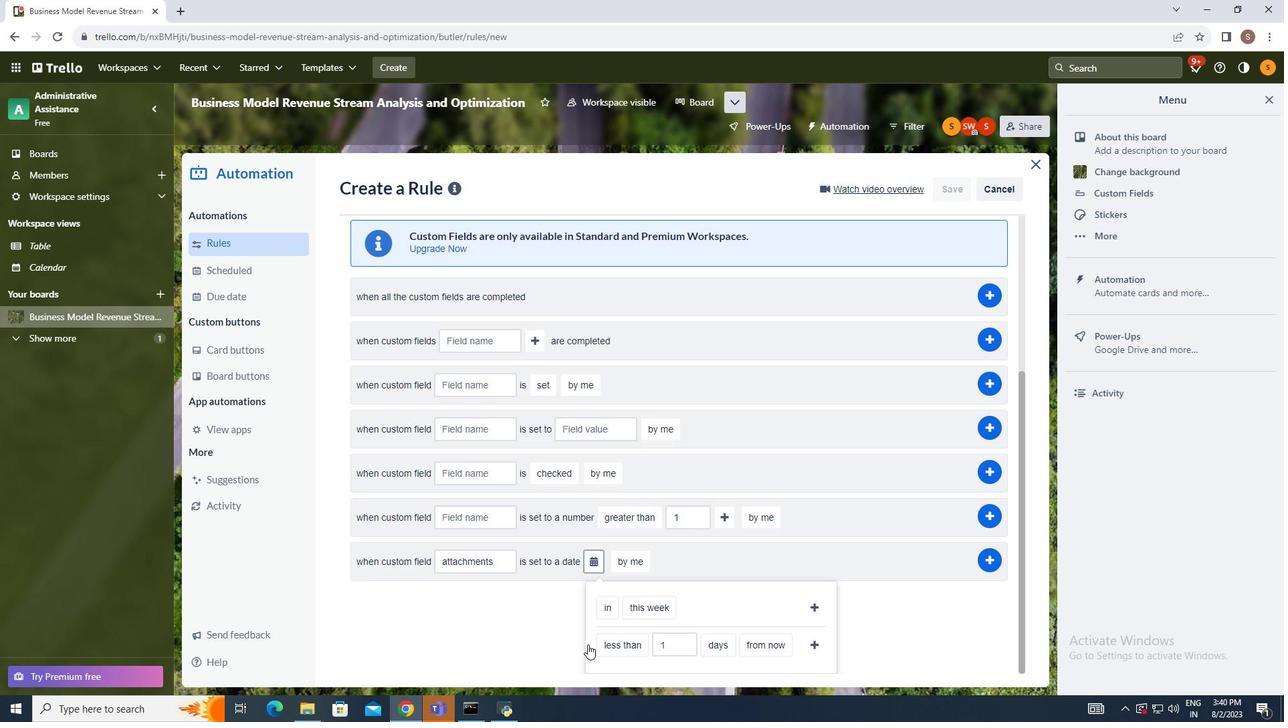 
Action: Mouse scrolled (581, 637) with delta (0, 0)
Screenshot: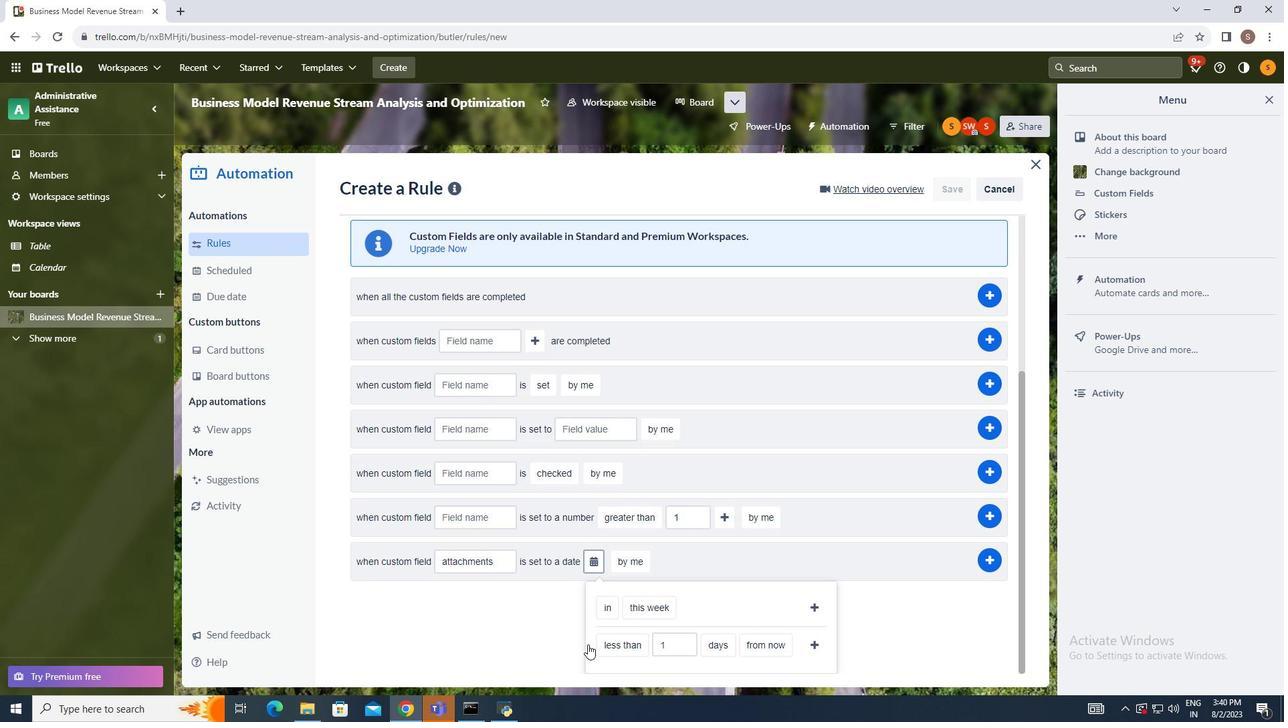 
Action: Mouse moved to (598, 641)
Screenshot: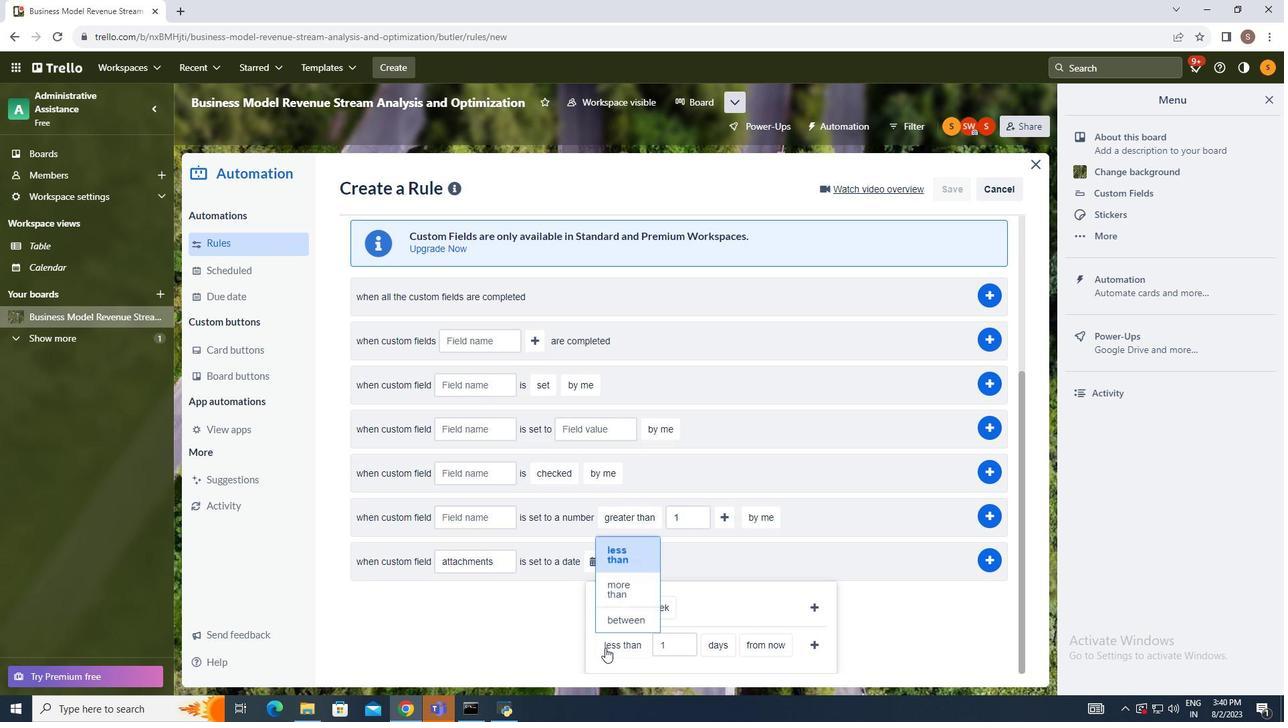
Action: Mouse pressed left at (598, 641)
Screenshot: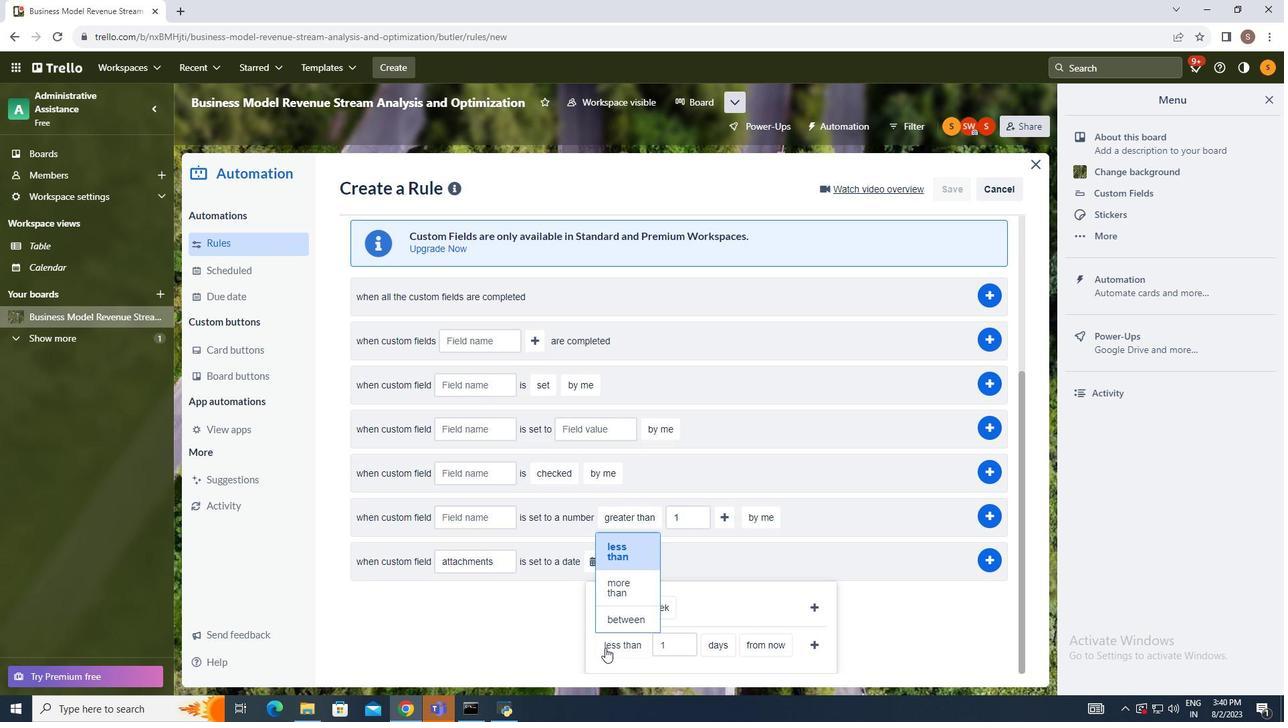 
Action: Mouse moved to (617, 578)
Screenshot: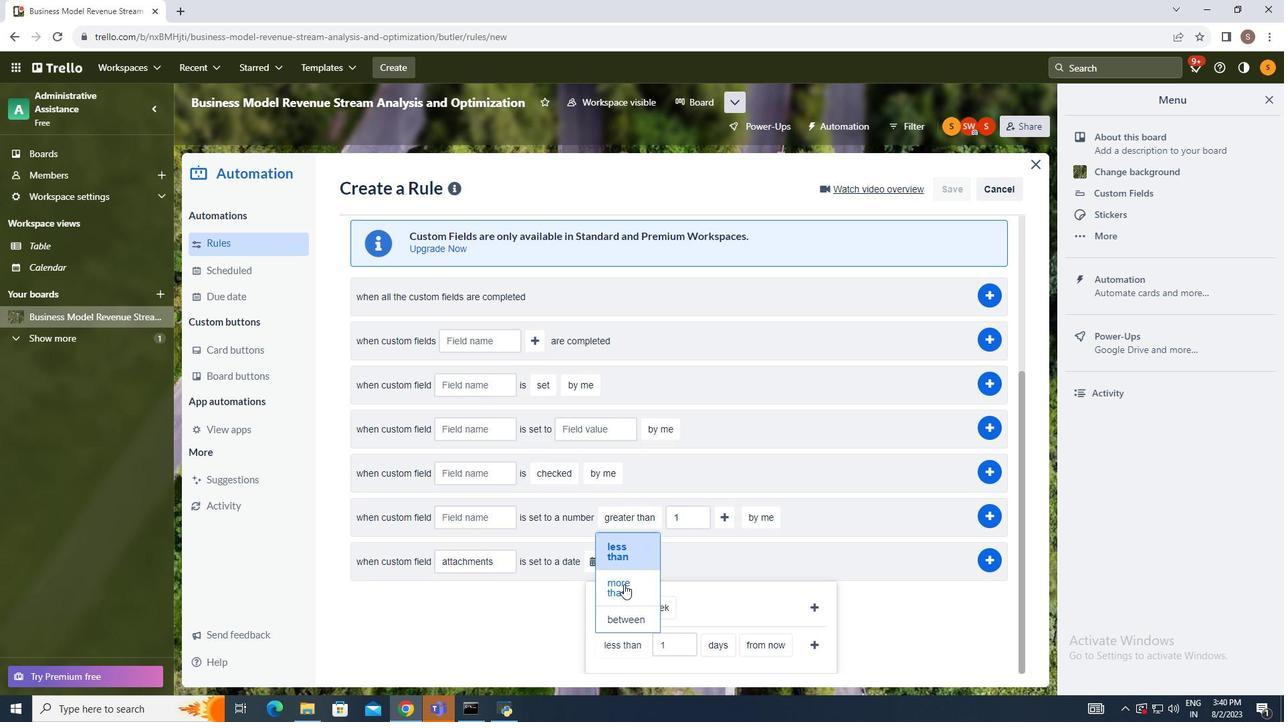 
Action: Mouse pressed left at (617, 578)
Screenshot: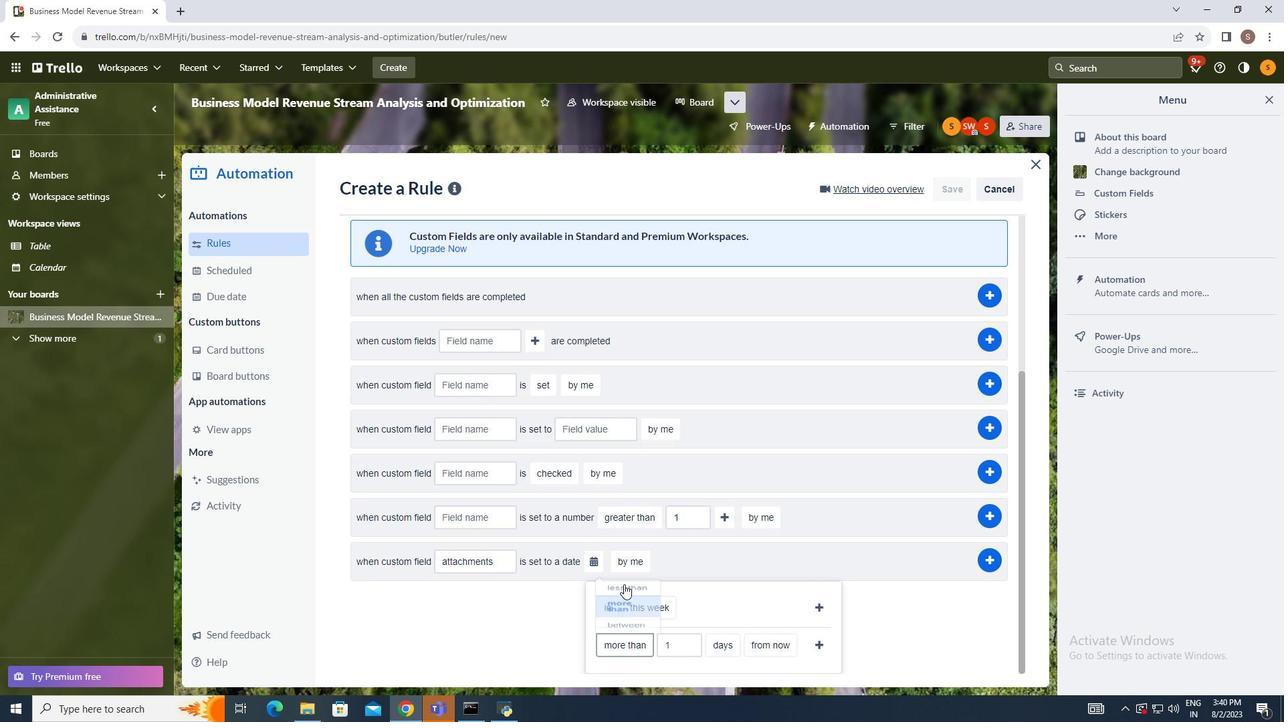 
Action: Mouse moved to (722, 642)
Screenshot: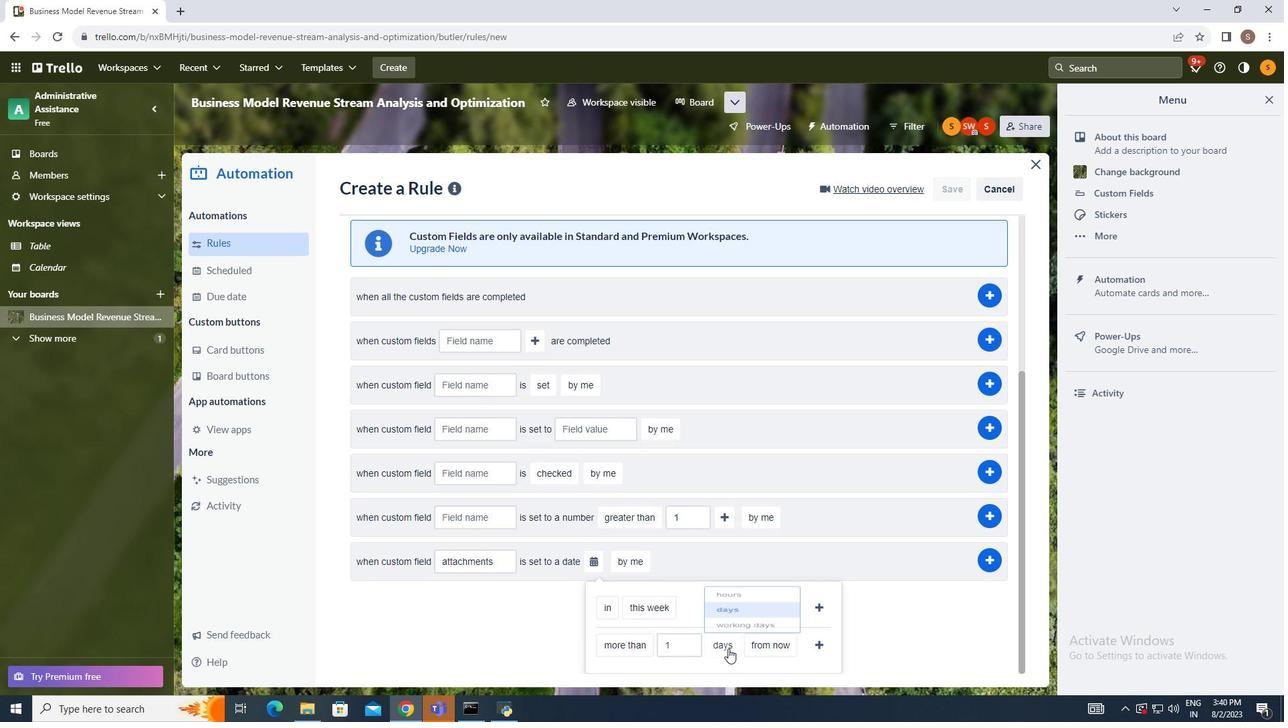 
Action: Mouse pressed left at (722, 642)
Screenshot: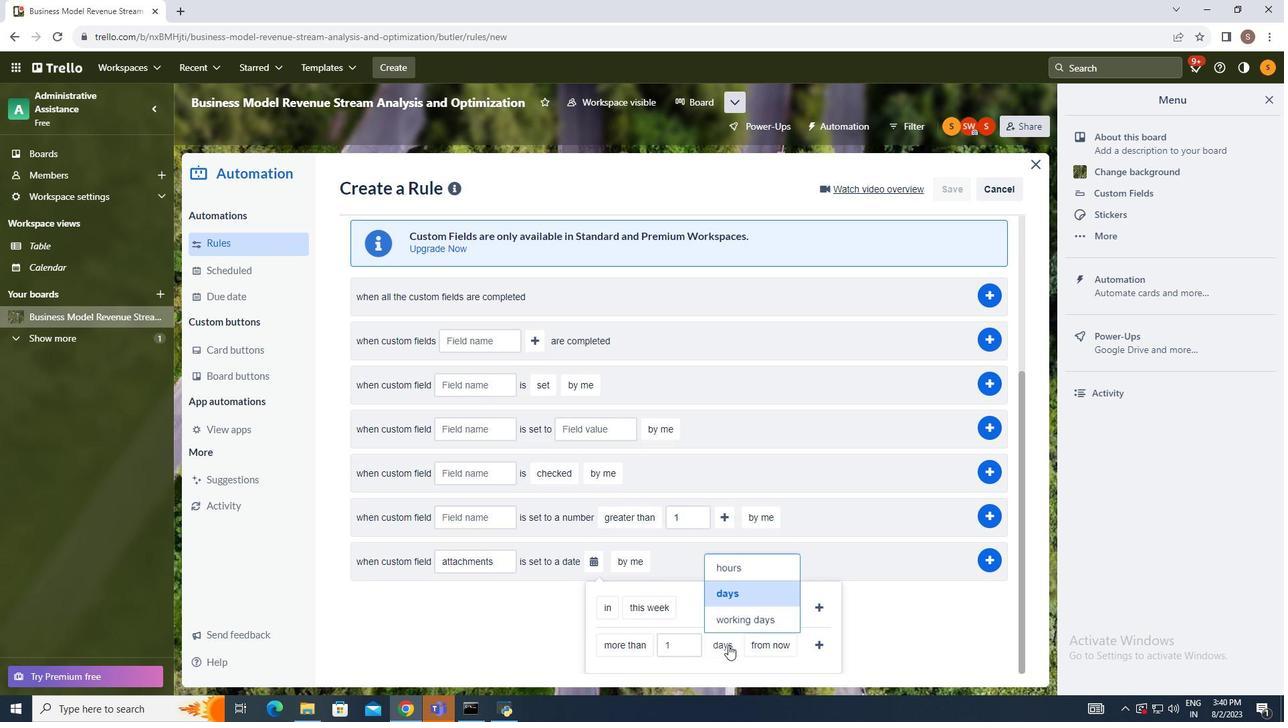 
Action: Mouse moved to (728, 585)
Screenshot: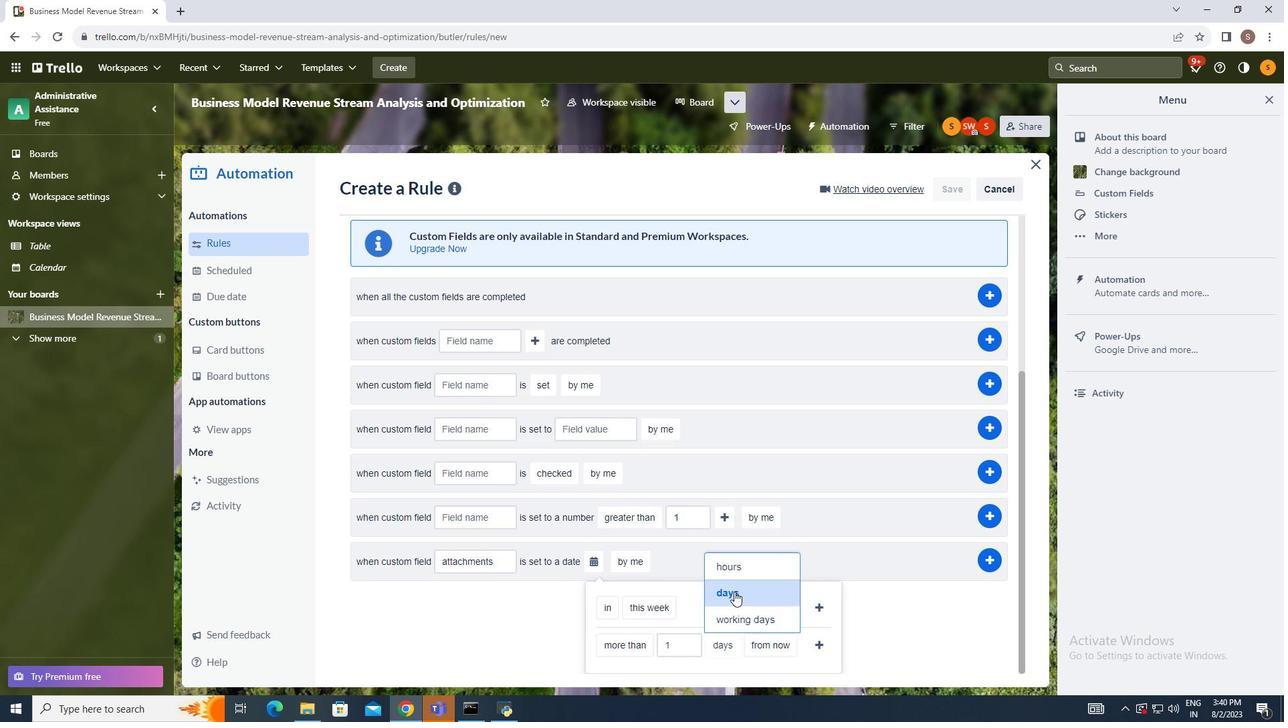 
Action: Mouse pressed left at (728, 585)
Screenshot: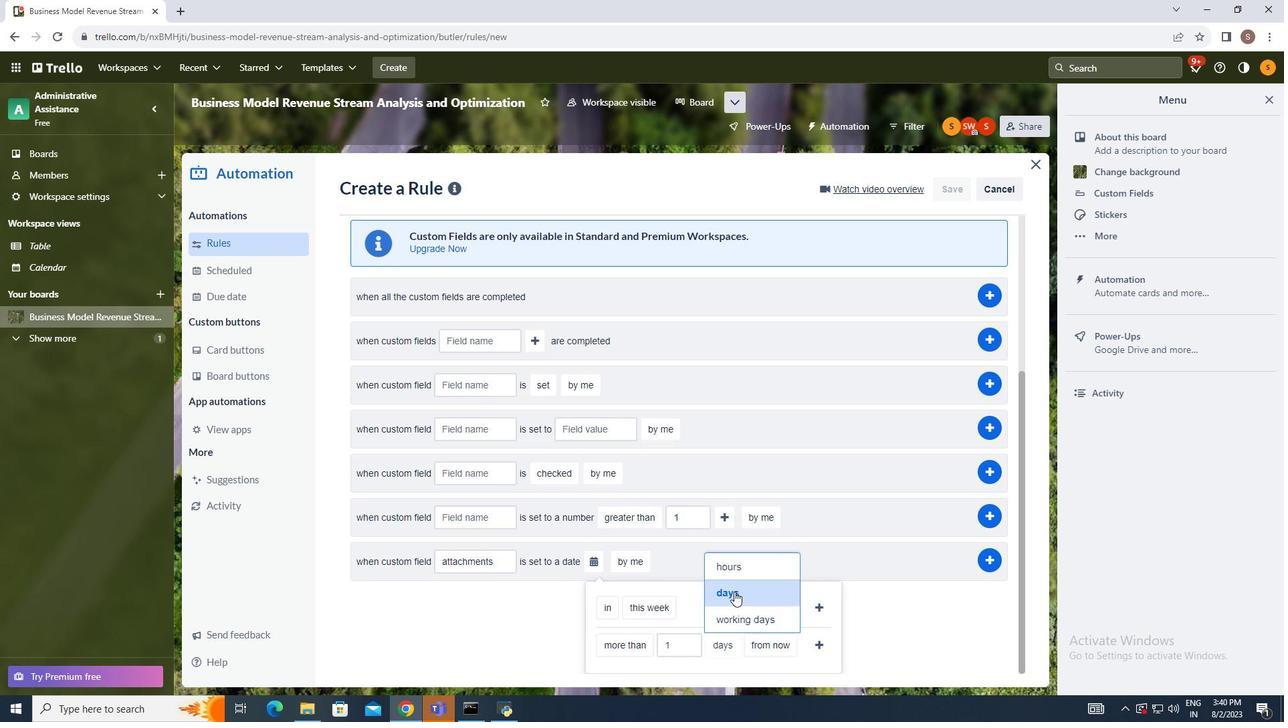 
Action: Mouse moved to (765, 637)
Screenshot: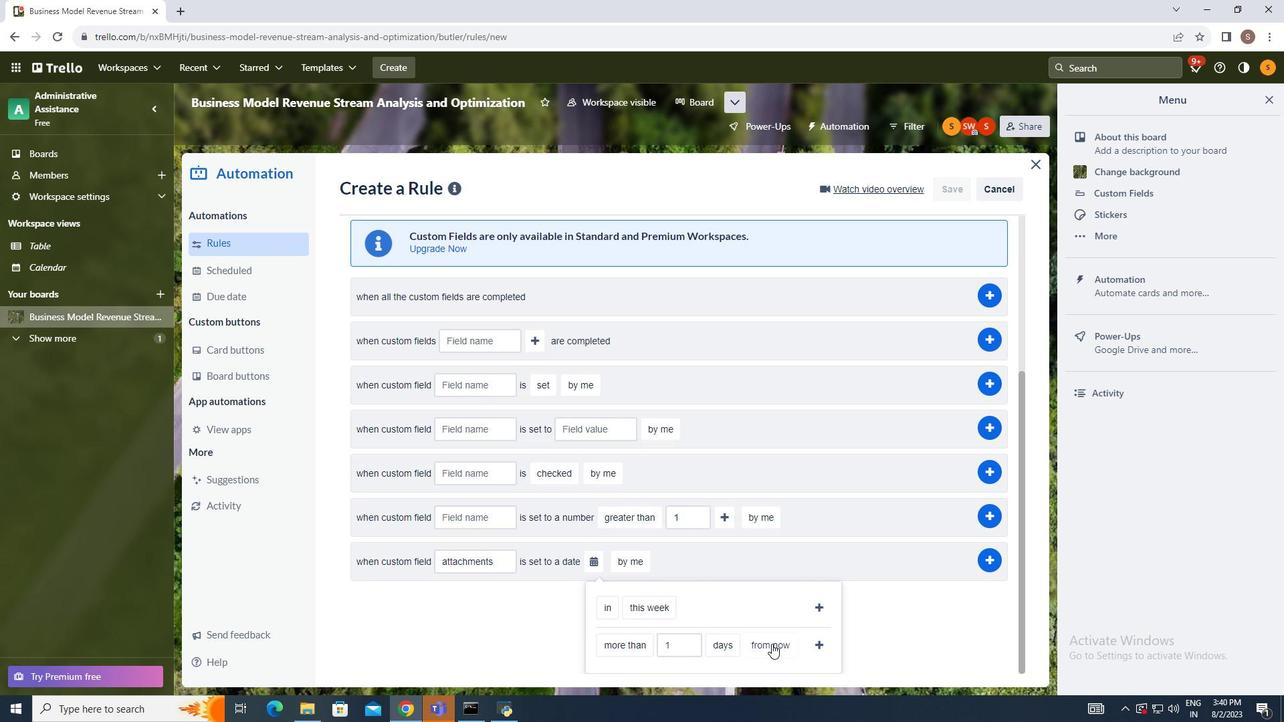 
Action: Mouse pressed left at (765, 637)
Screenshot: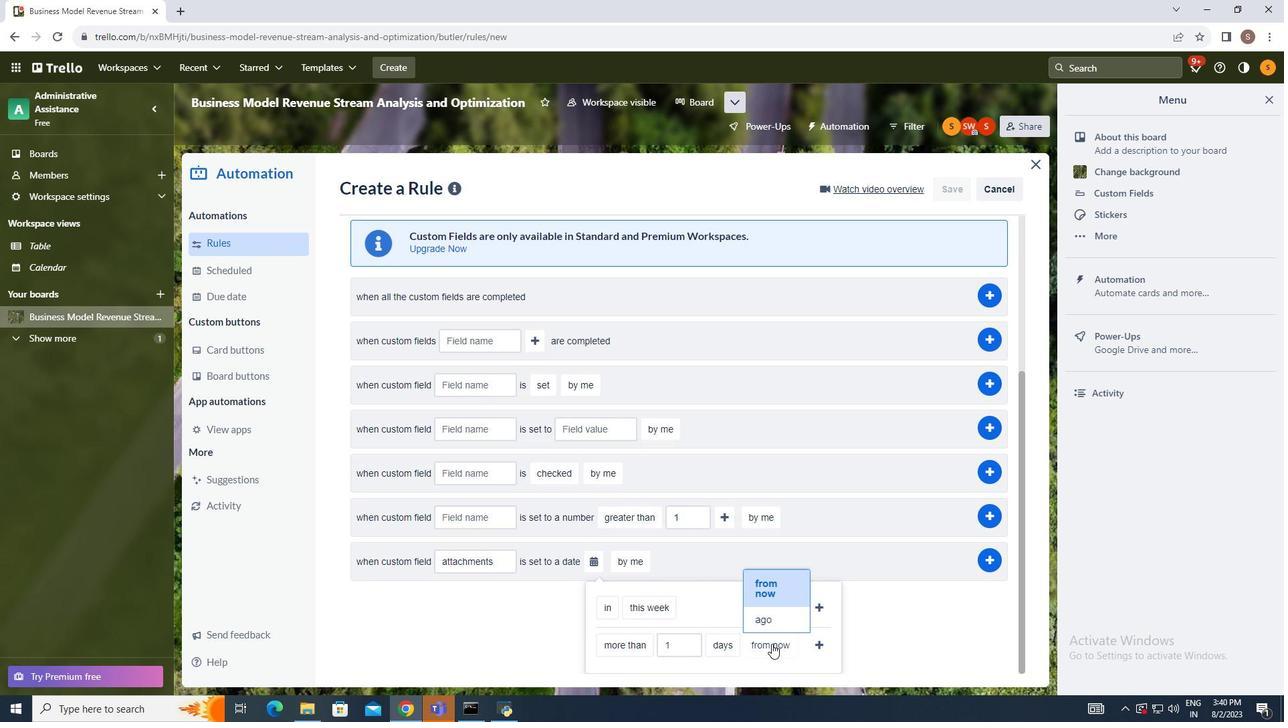 
Action: Mouse moved to (764, 611)
Screenshot: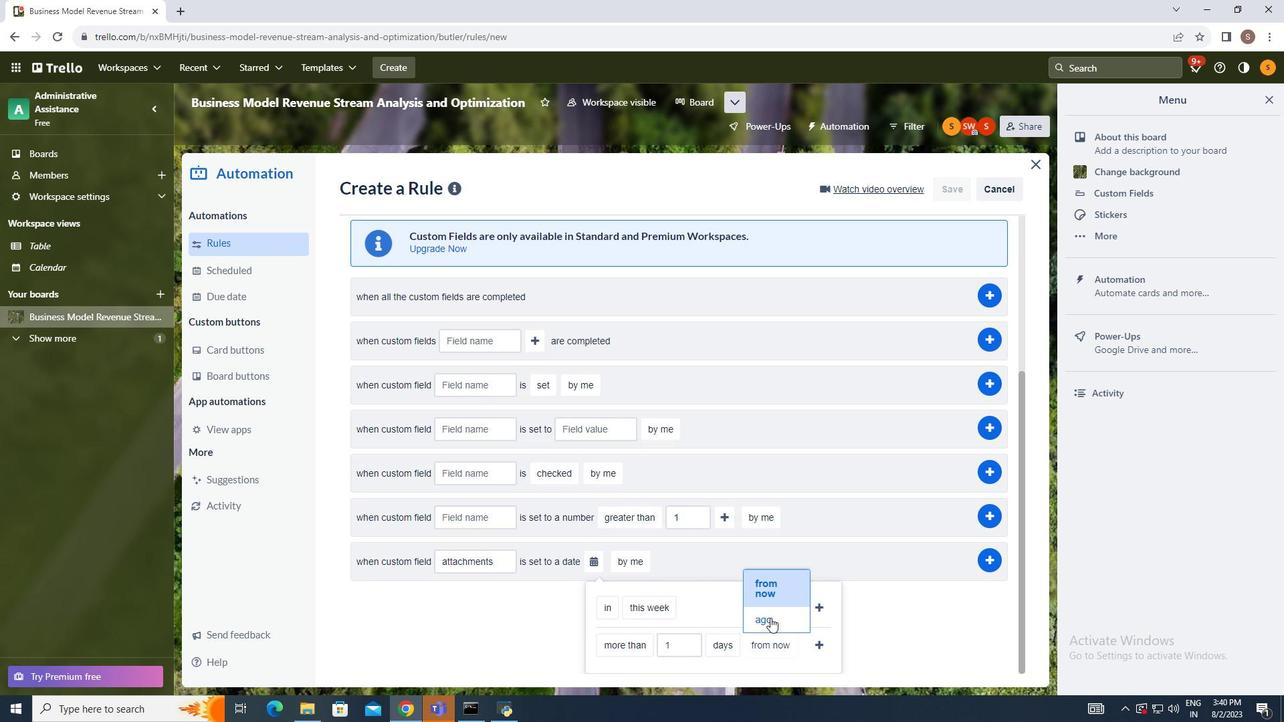 
Action: Mouse pressed left at (764, 611)
Screenshot: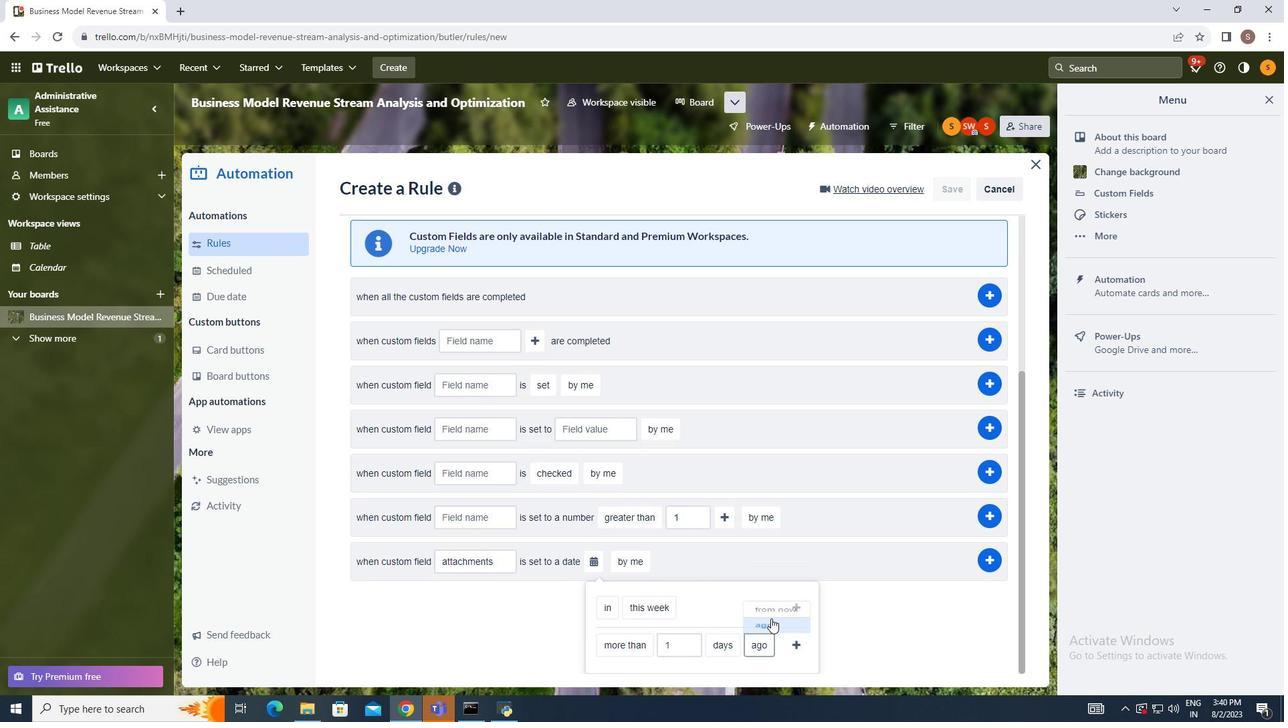 
Action: Mouse moved to (789, 637)
Screenshot: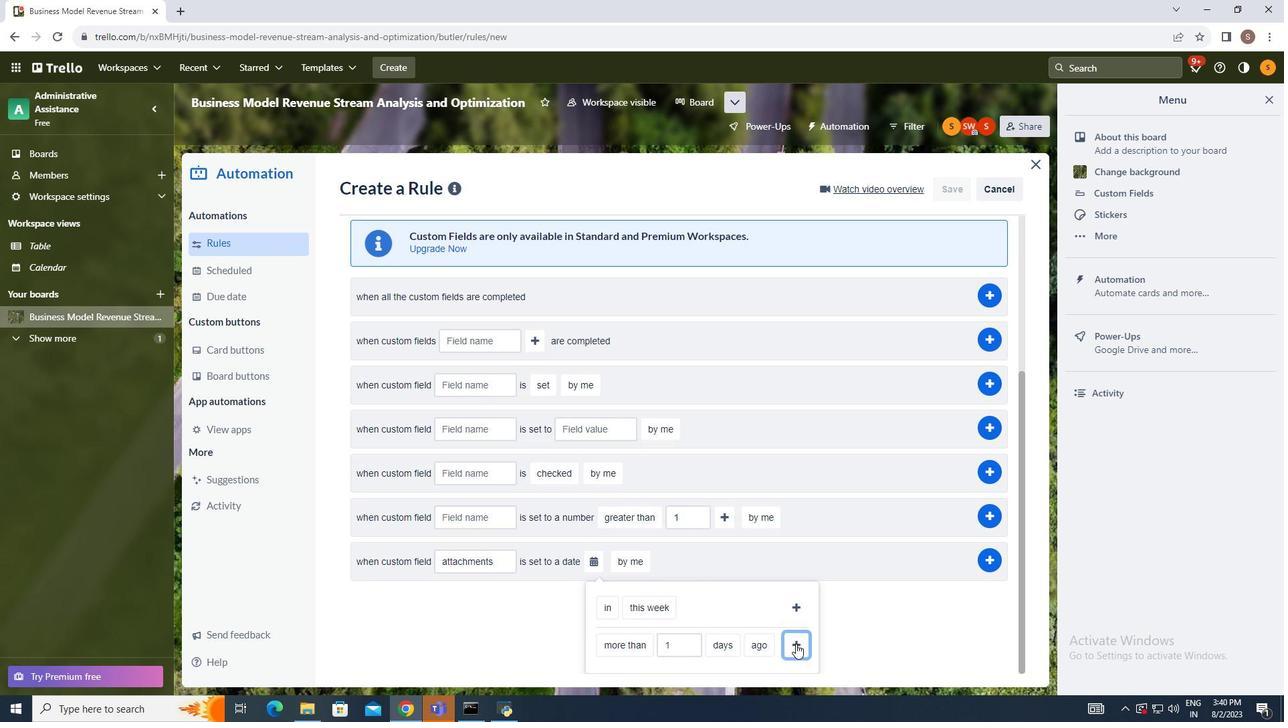 
Action: Mouse pressed left at (789, 637)
Screenshot: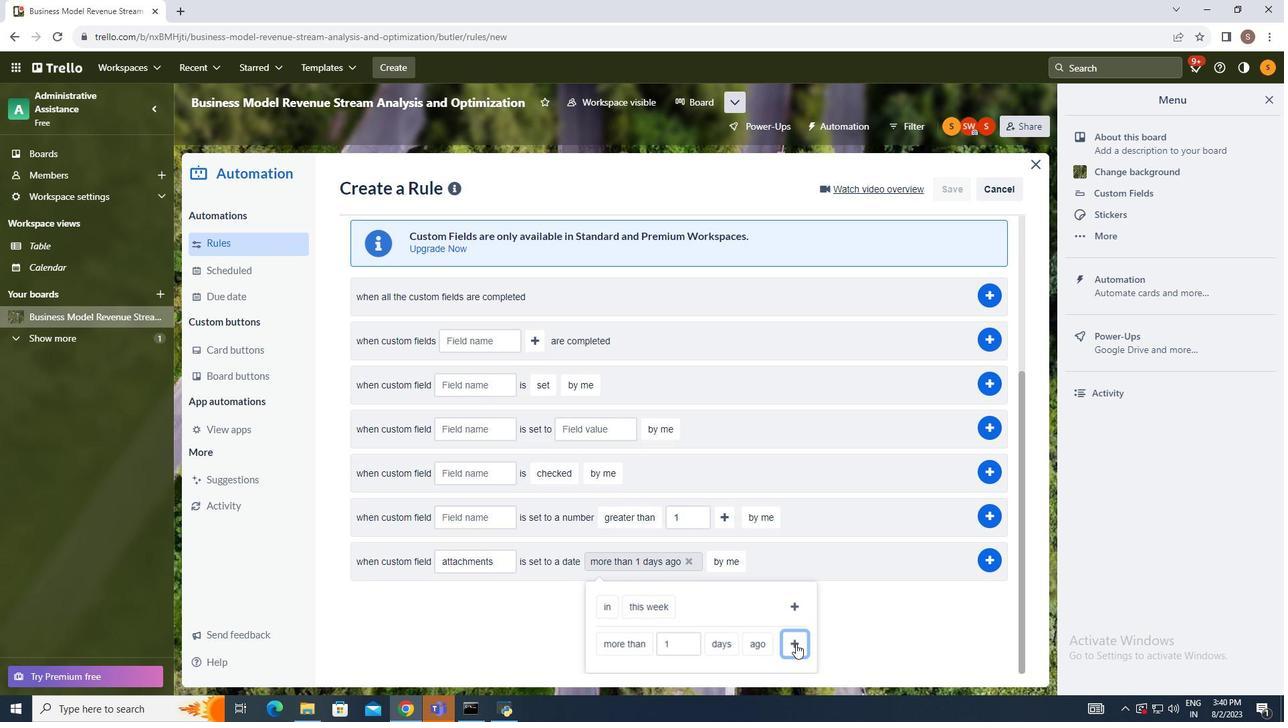 
Action: Mouse moved to (726, 632)
Screenshot: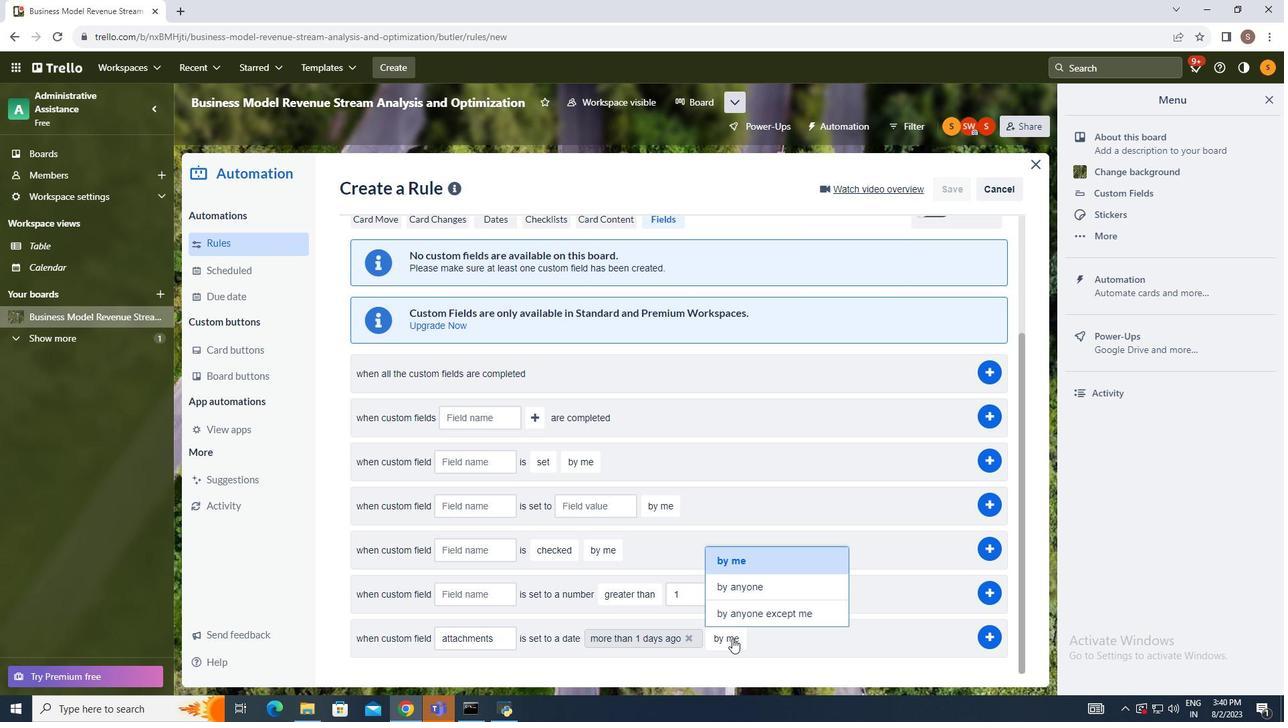 
Action: Mouse pressed left at (726, 632)
Screenshot: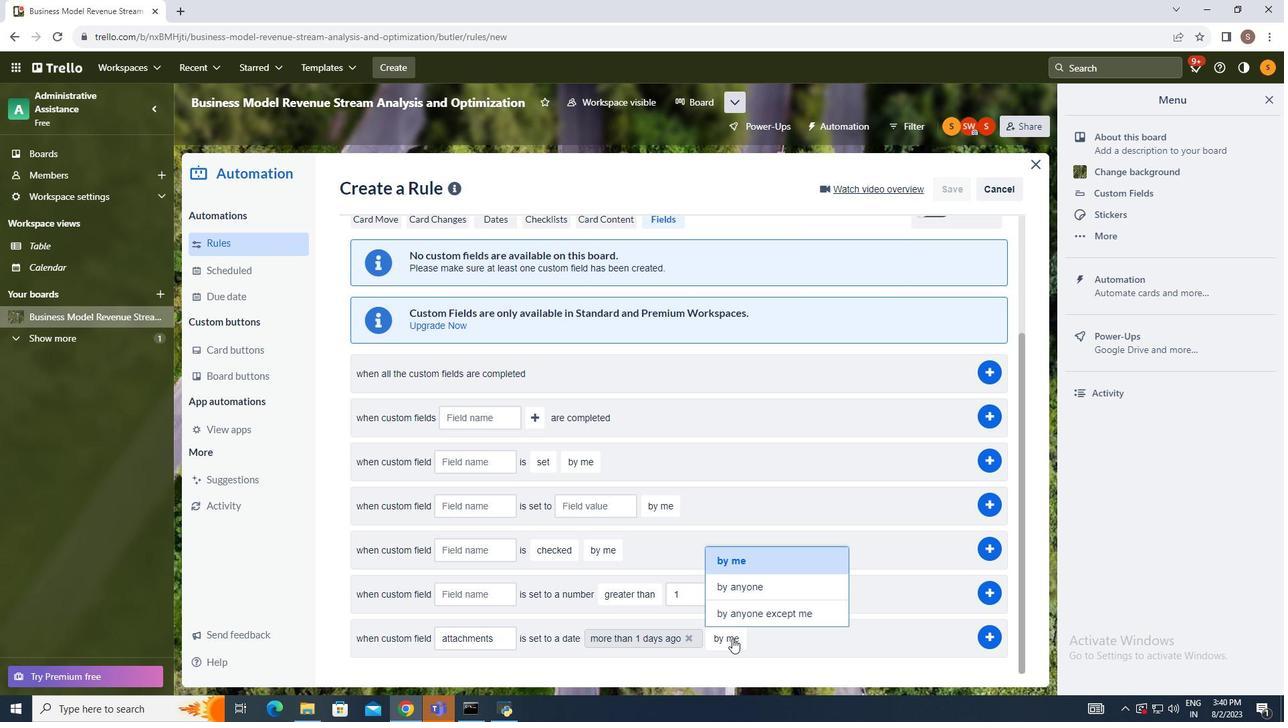 
Action: Mouse moved to (738, 558)
Screenshot: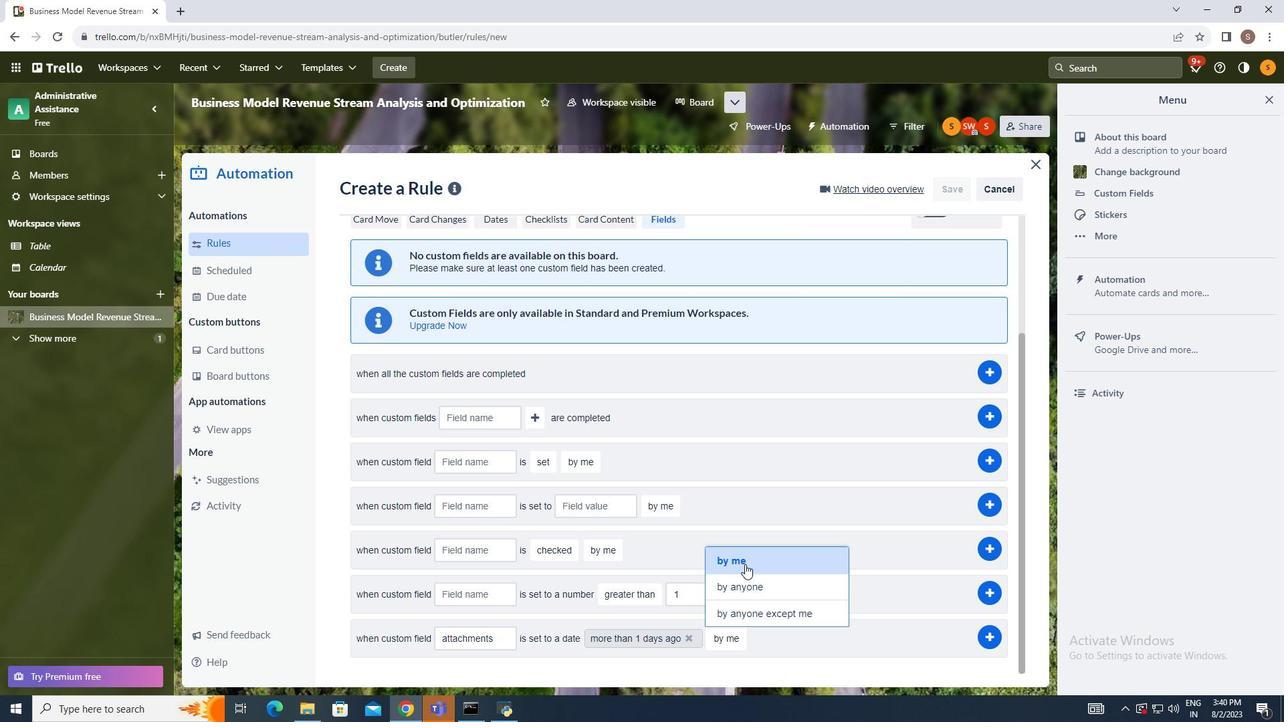 
Action: Mouse pressed left at (738, 558)
Screenshot: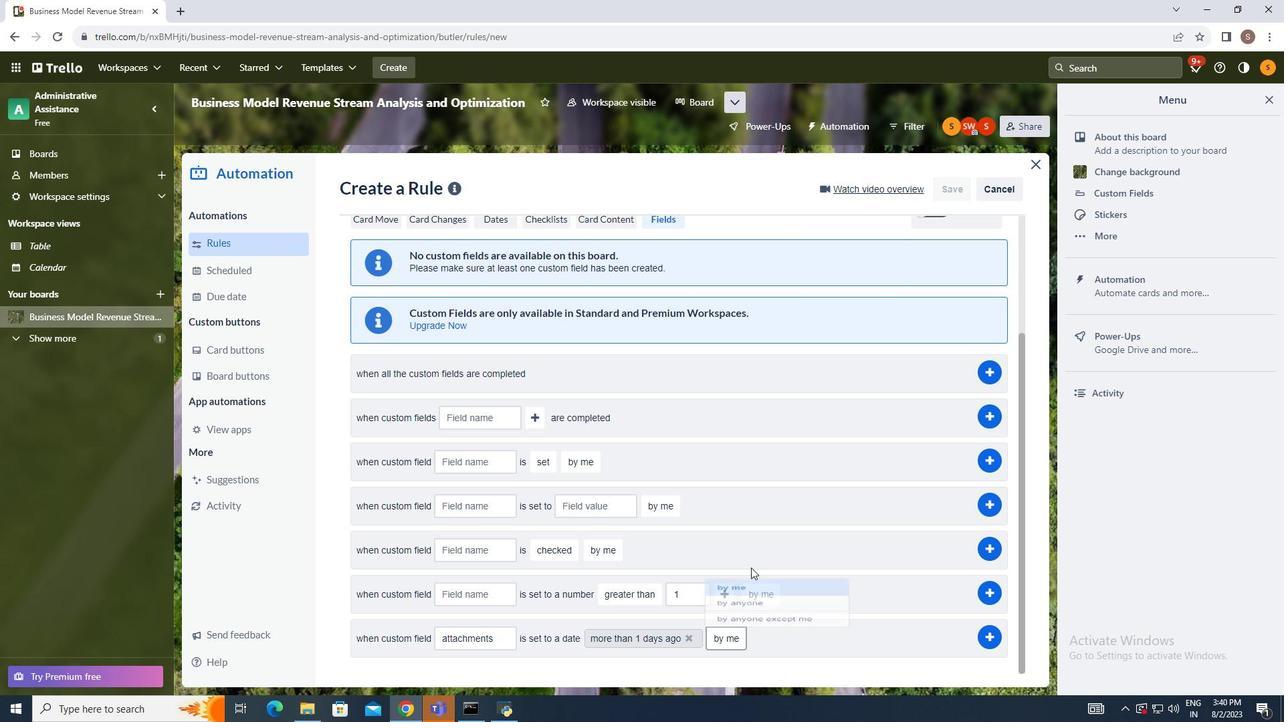 
Action: Mouse moved to (988, 624)
Screenshot: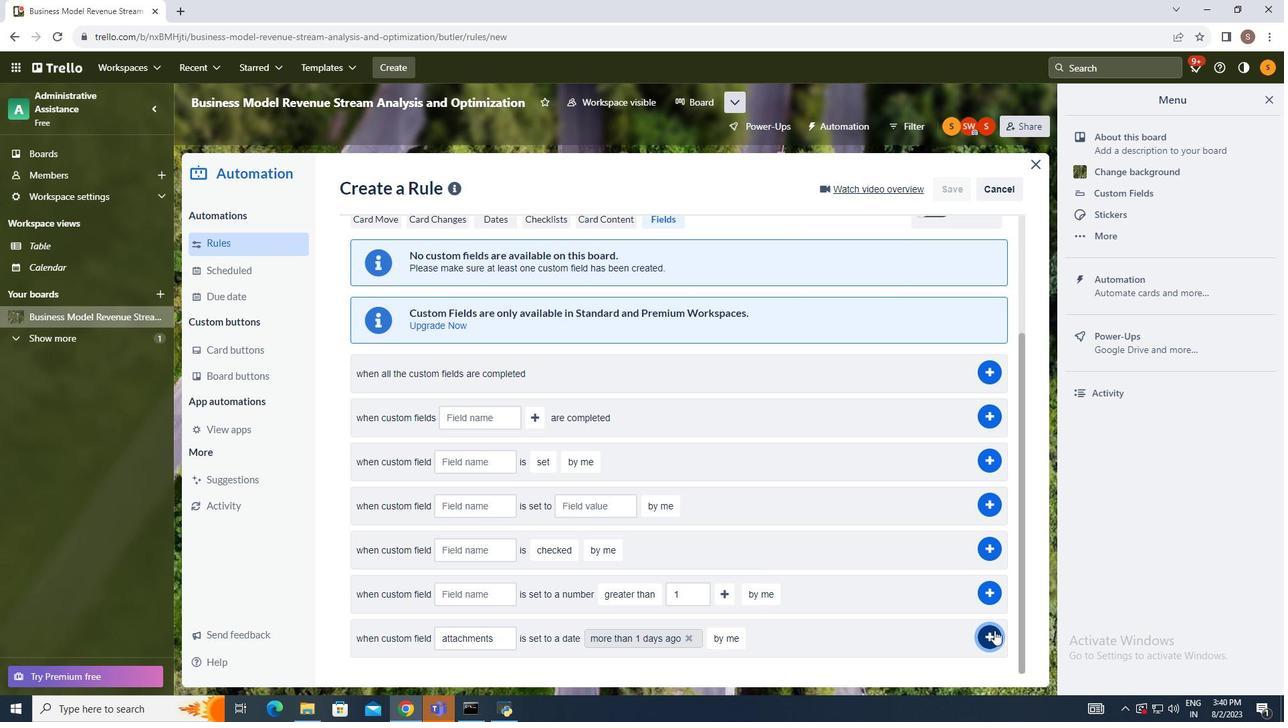 
Action: Mouse pressed left at (988, 624)
Screenshot: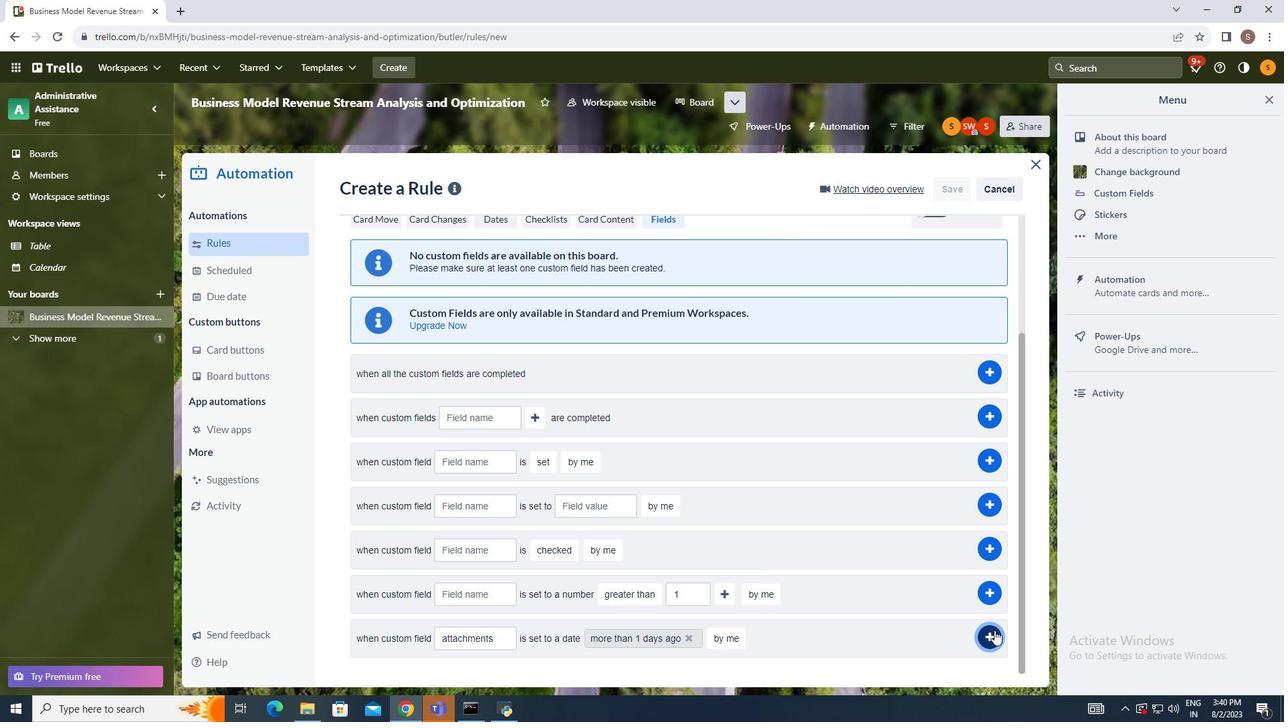 
Action: Mouse moved to (1025, 560)
Screenshot: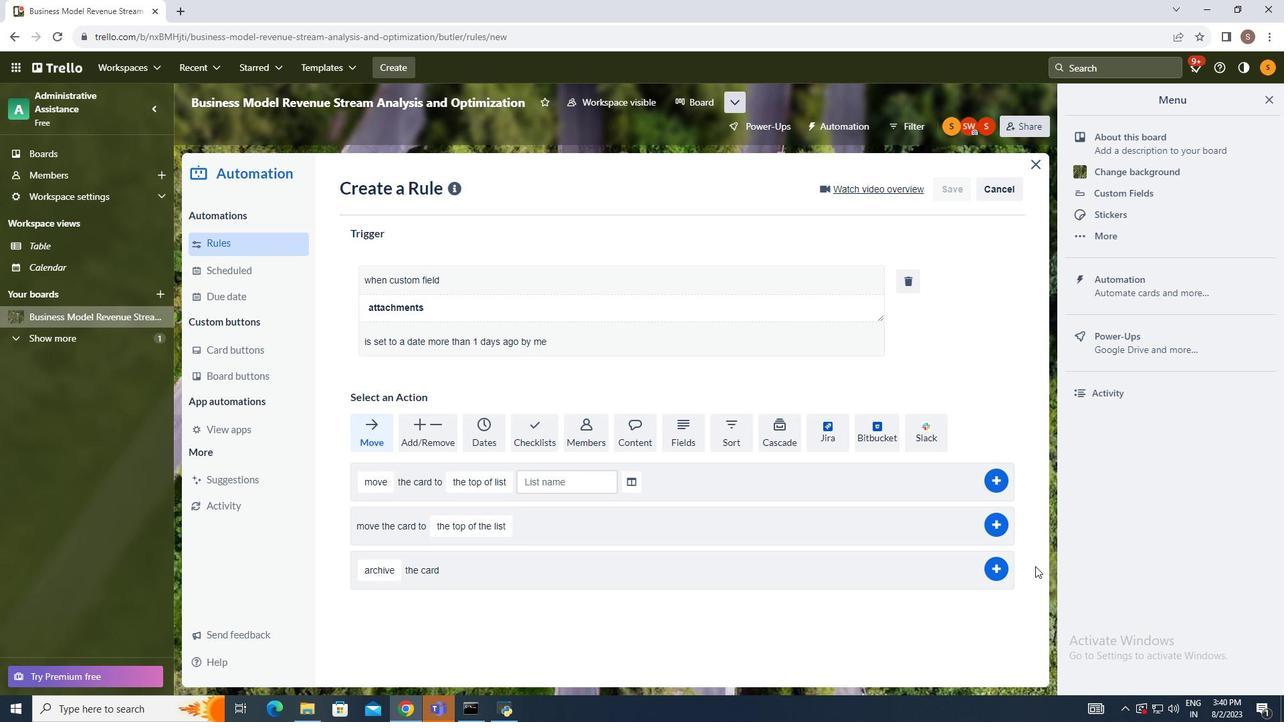 
